 Task: Add Organic Mushroom Nutrition Morning Energy Blend to the cart.
Action: Mouse pressed left at (23, 102)
Screenshot: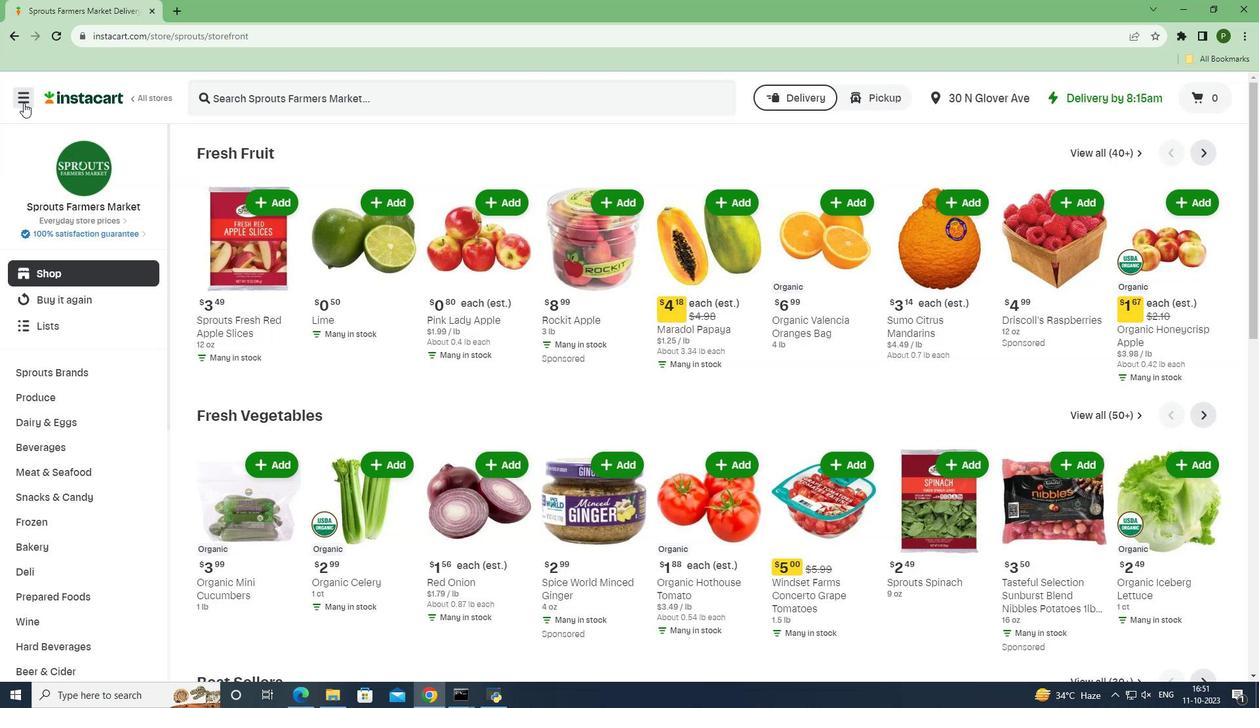 
Action: Mouse moved to (51, 349)
Screenshot: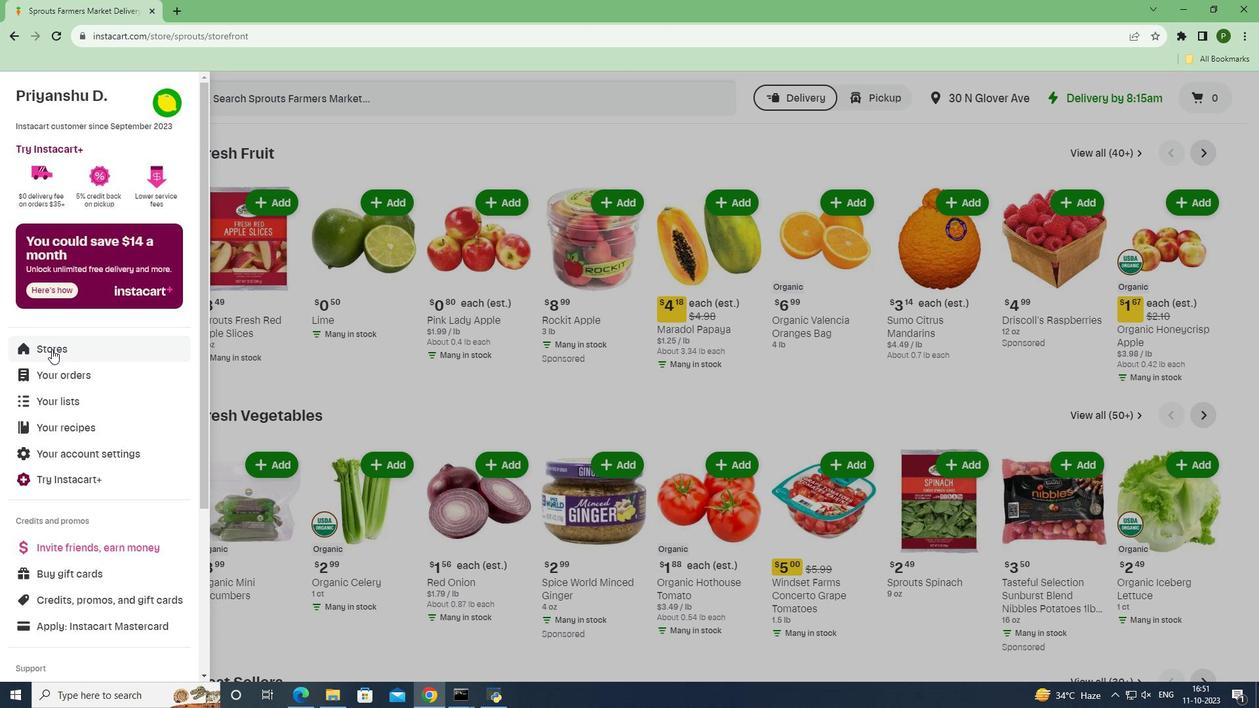 
Action: Mouse pressed left at (51, 349)
Screenshot: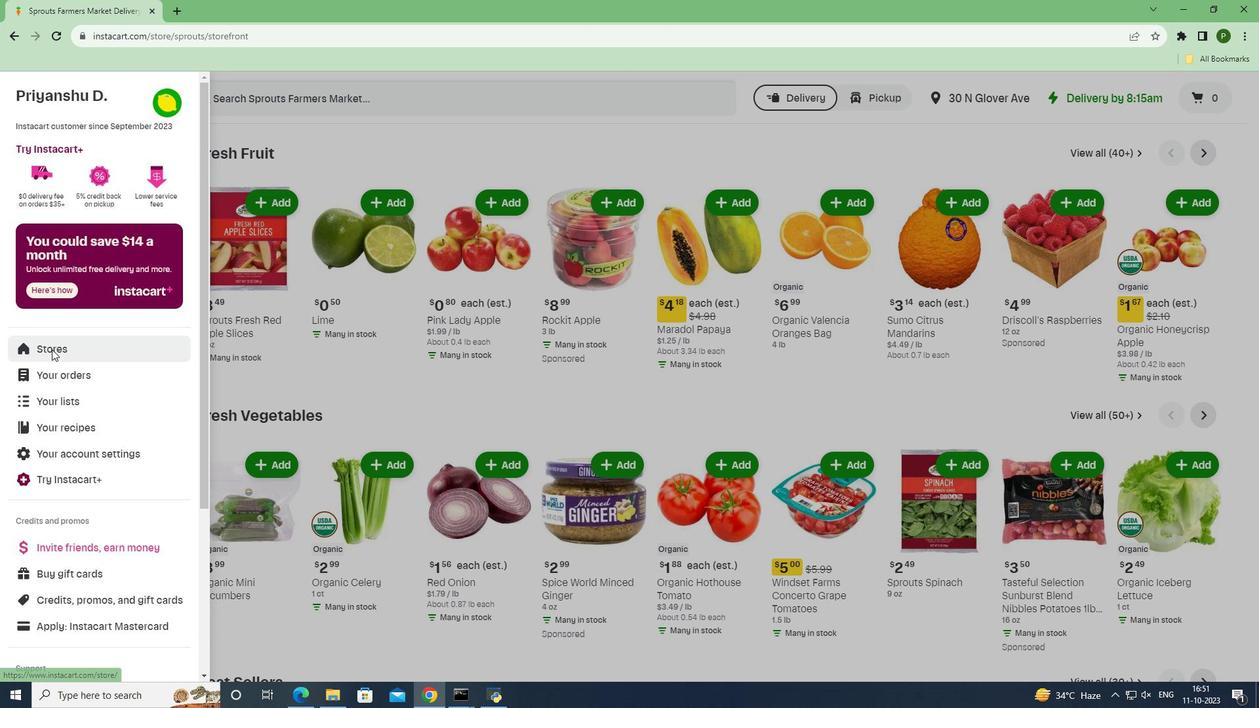 
Action: Mouse moved to (304, 155)
Screenshot: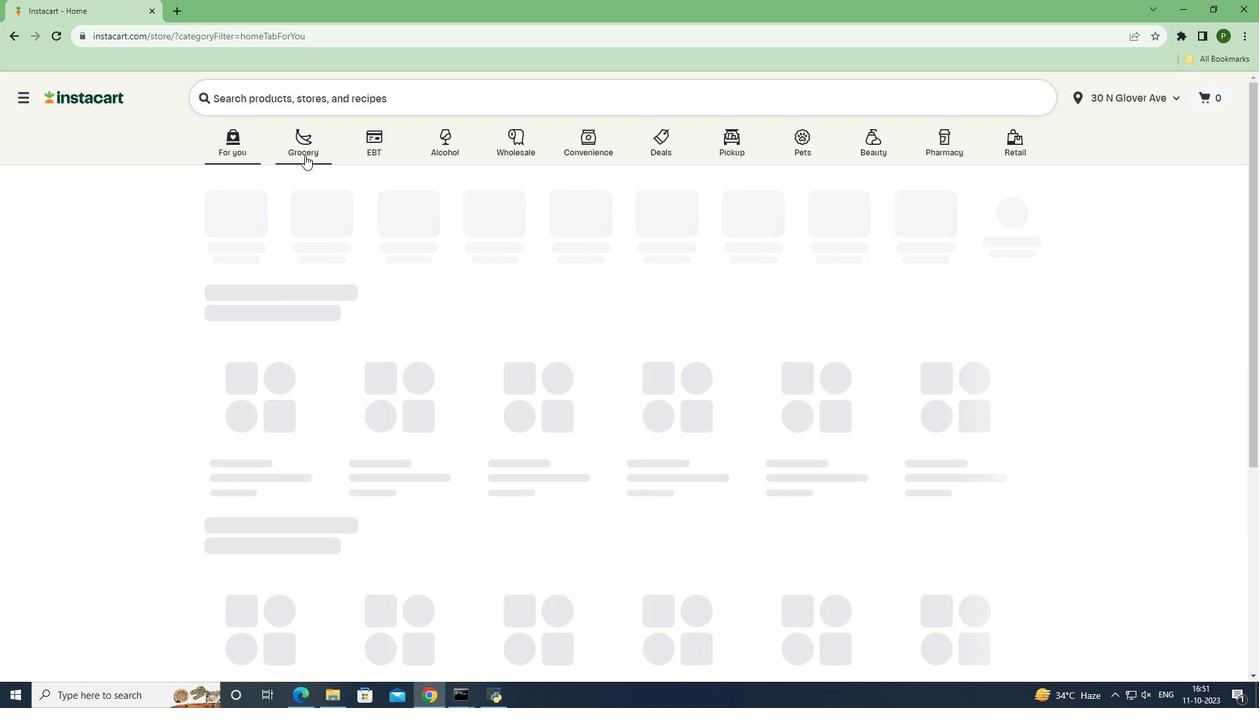
Action: Mouse pressed left at (304, 155)
Screenshot: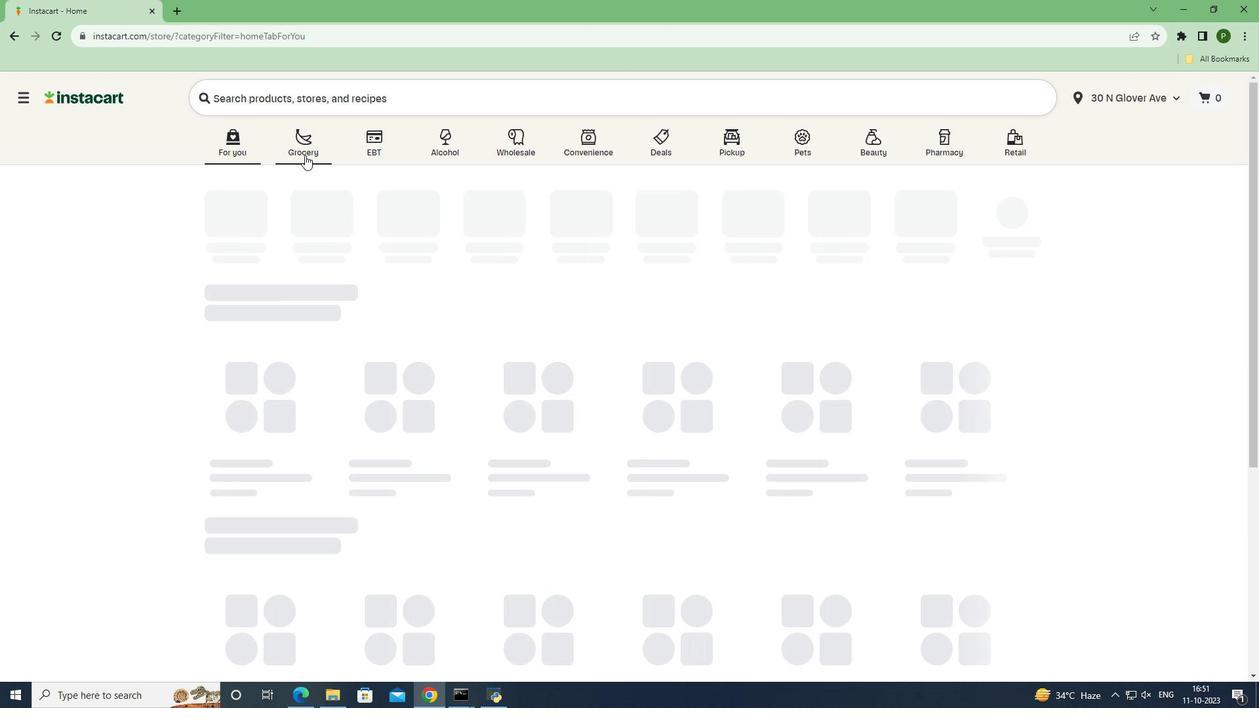 
Action: Mouse moved to (524, 300)
Screenshot: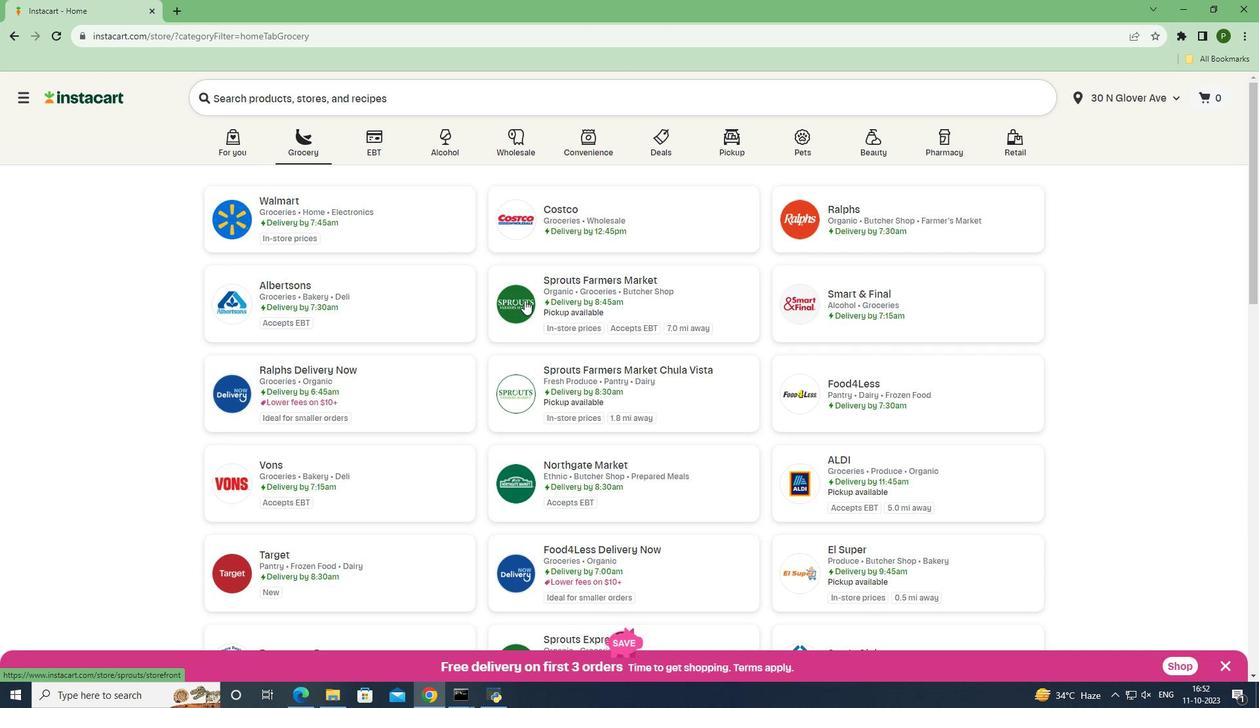 
Action: Mouse pressed left at (524, 300)
Screenshot: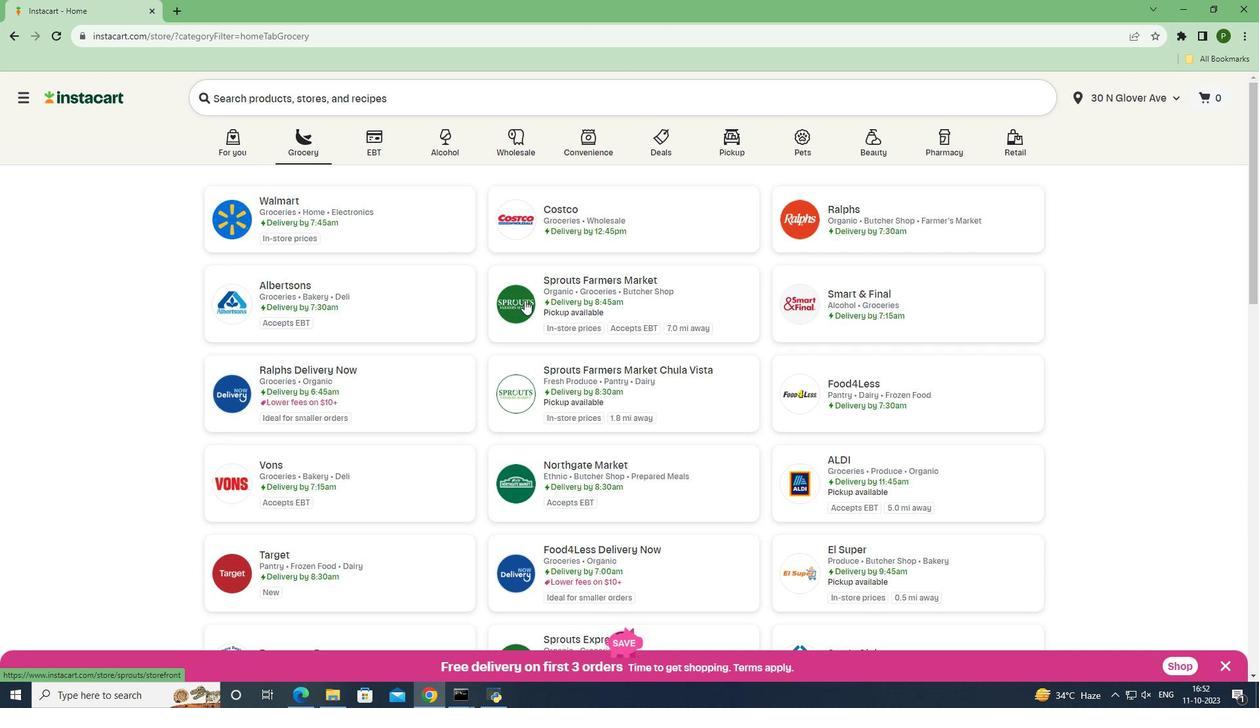 
Action: Mouse moved to (62, 447)
Screenshot: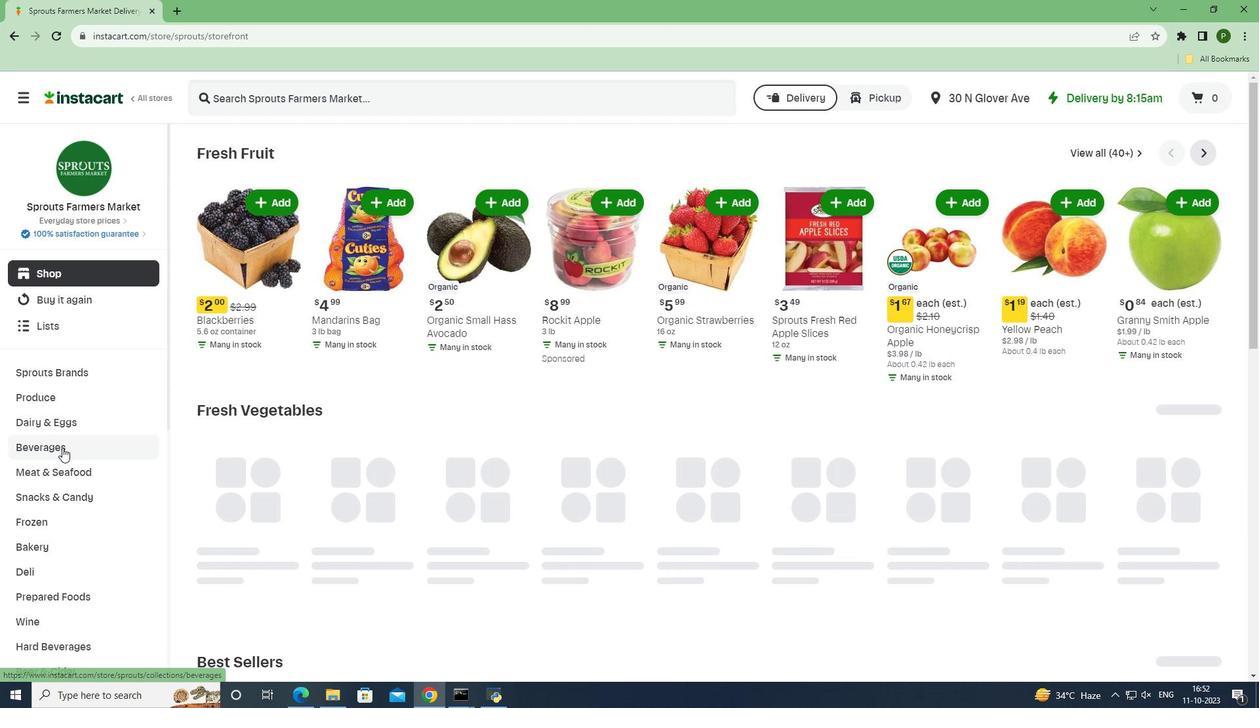 
Action: Mouse pressed left at (62, 447)
Screenshot: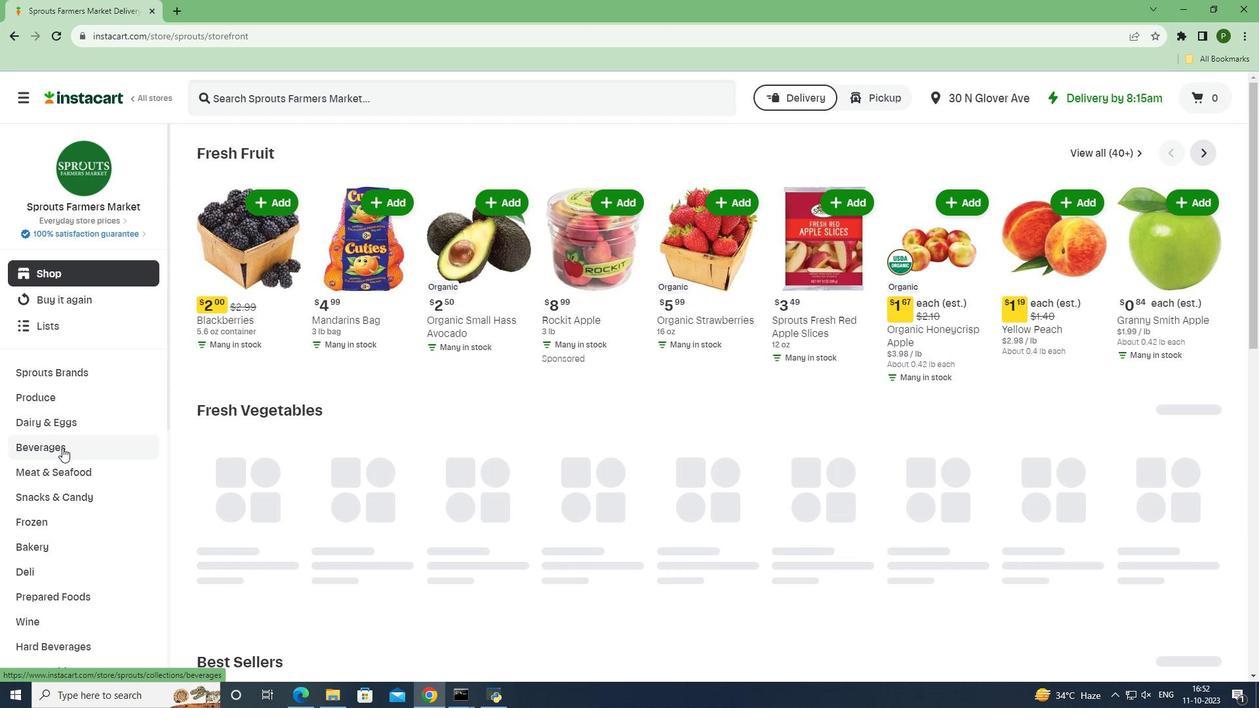 
Action: Mouse pressed left at (62, 447)
Screenshot: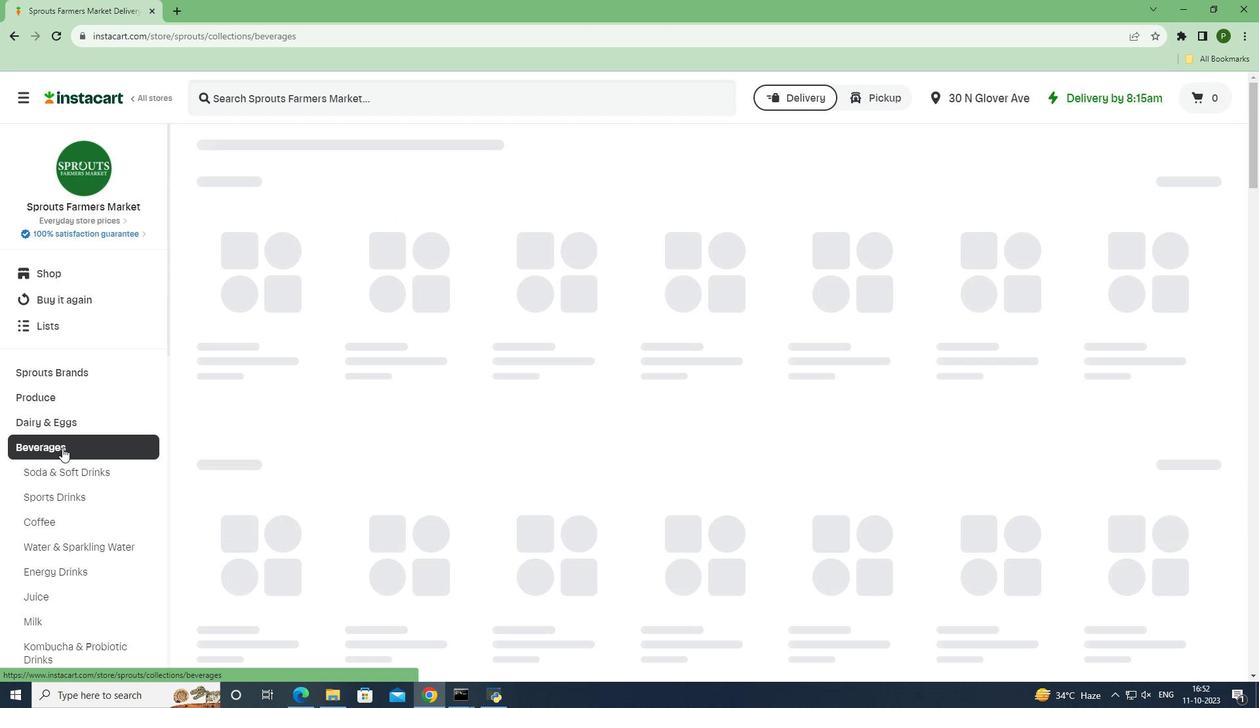 
Action: Mouse moved to (57, 523)
Screenshot: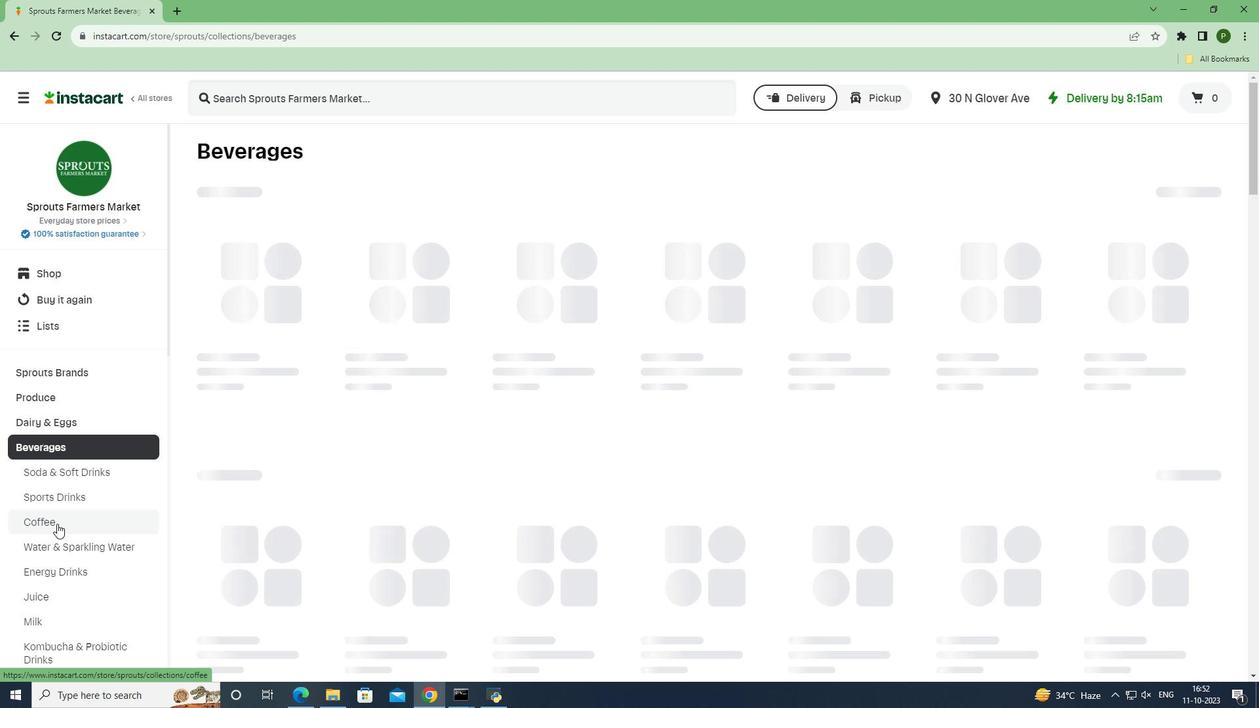 
Action: Mouse pressed left at (57, 523)
Screenshot: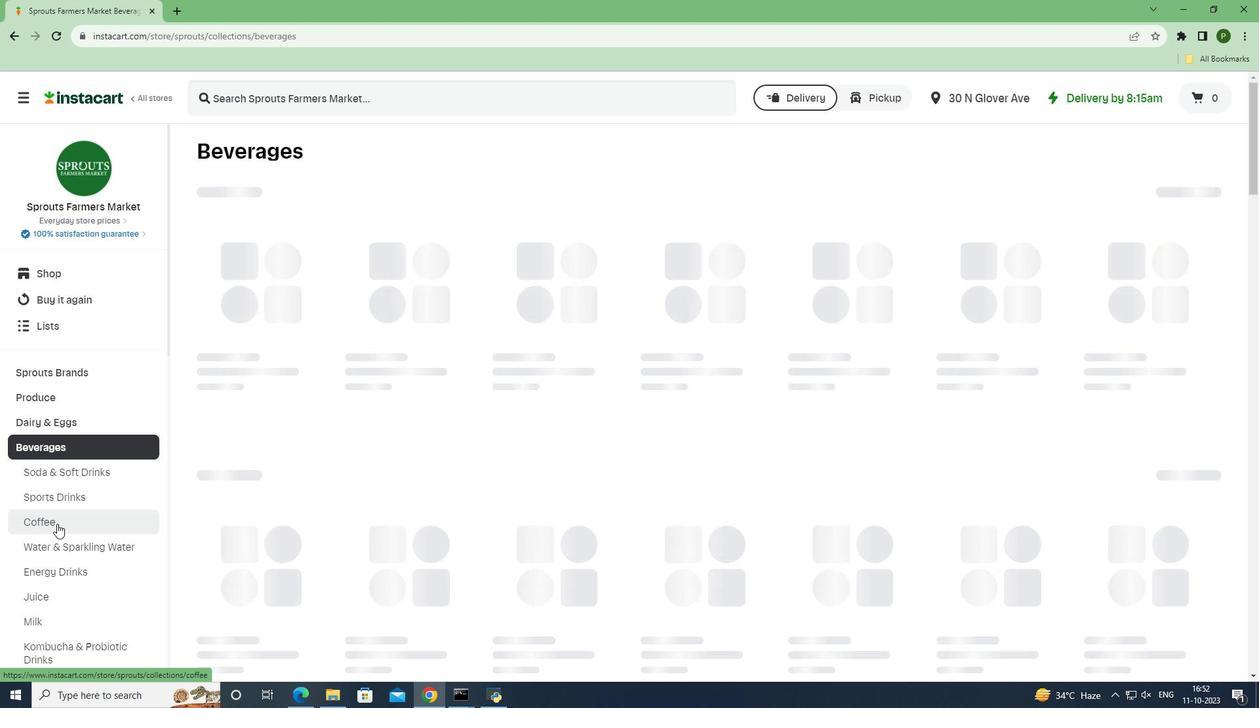 
Action: Mouse moved to (281, 93)
Screenshot: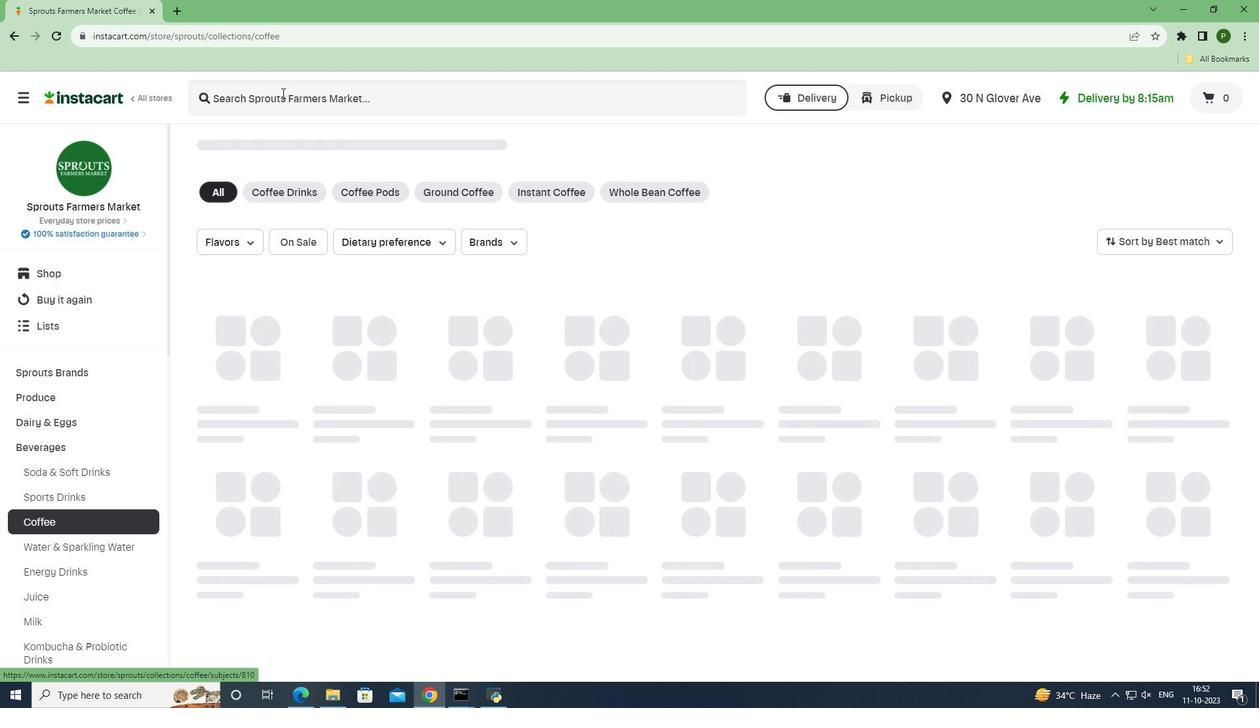 
Action: Mouse pressed left at (281, 93)
Screenshot: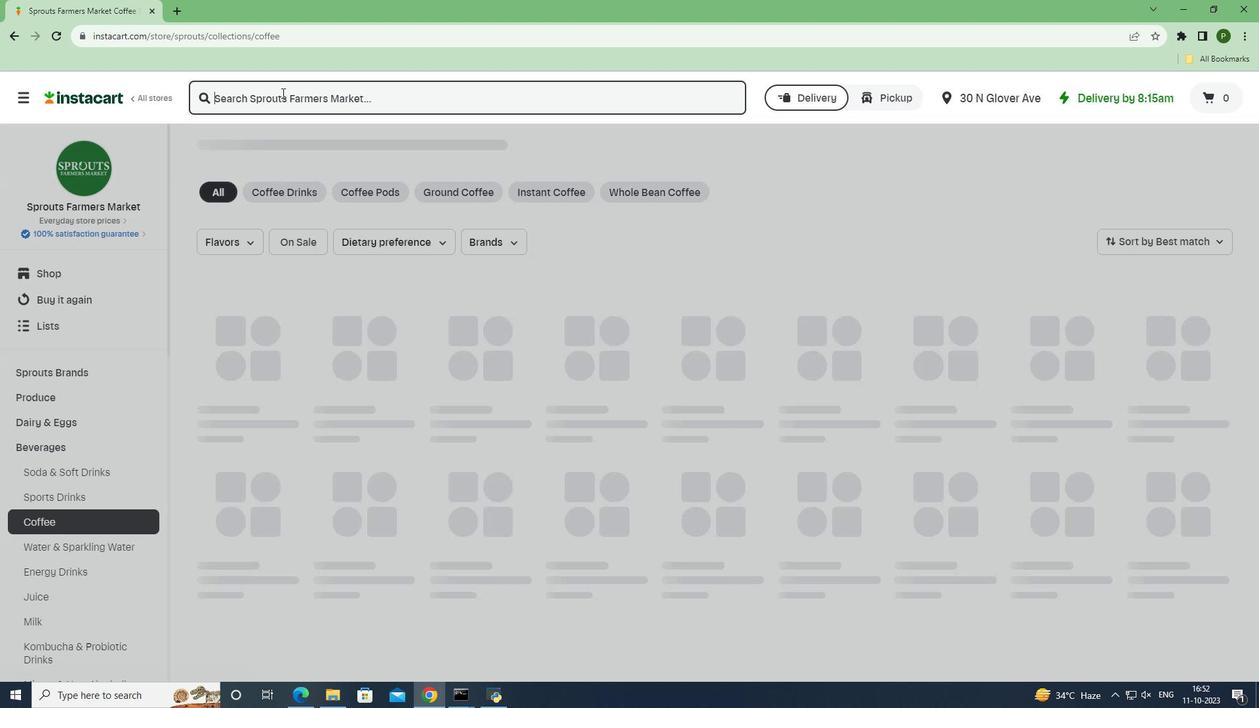 
Action: Key pressed <Key.caps_lock>O<Key.caps_lock>rganic<Key.space><Key.caps_lock>M<Key.caps_lock>ushroom<Key.space><Key.caps_lock>N<Key.caps_lock>utrition<Key.space><Key.caps_lock>M<Key.caps_lock>orning<Key.space><Key.caps_lock>E<Key.caps_lock>nergy<Key.space><Key.caps_lock>B<Key.caps_lock>lend<Key.space><Key.enter>
Screenshot: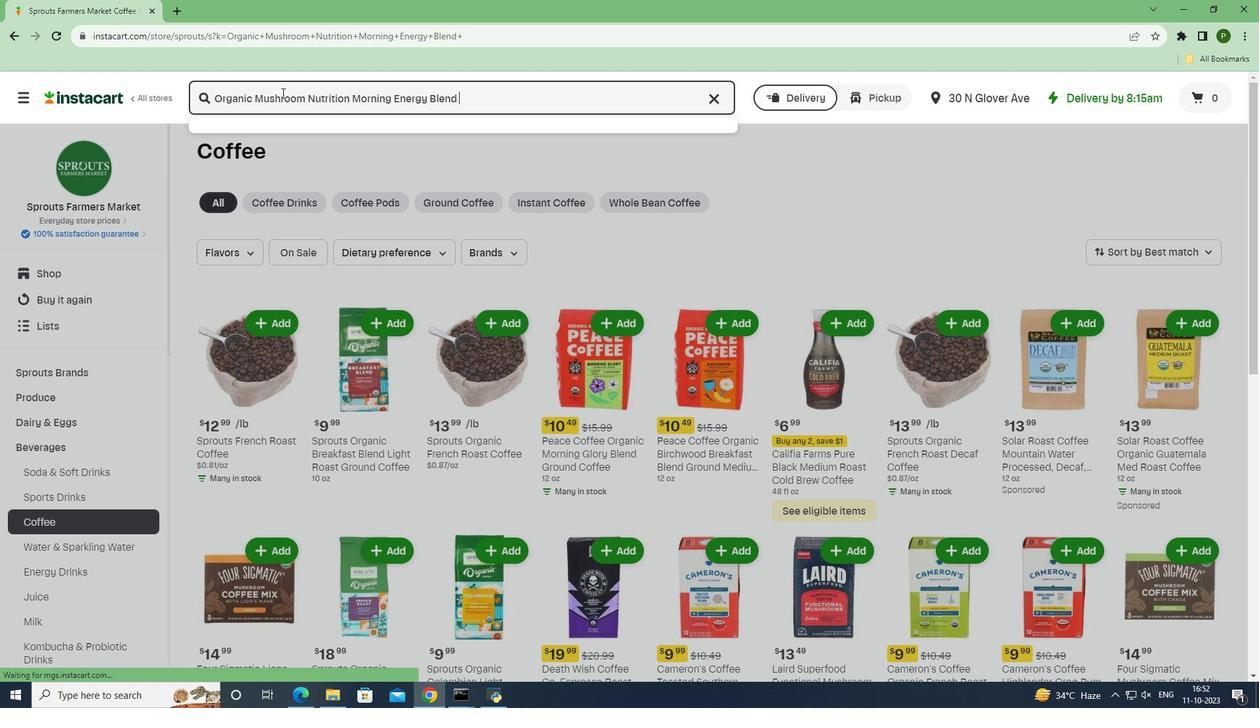 
Action: Mouse moved to (442, 344)
Screenshot: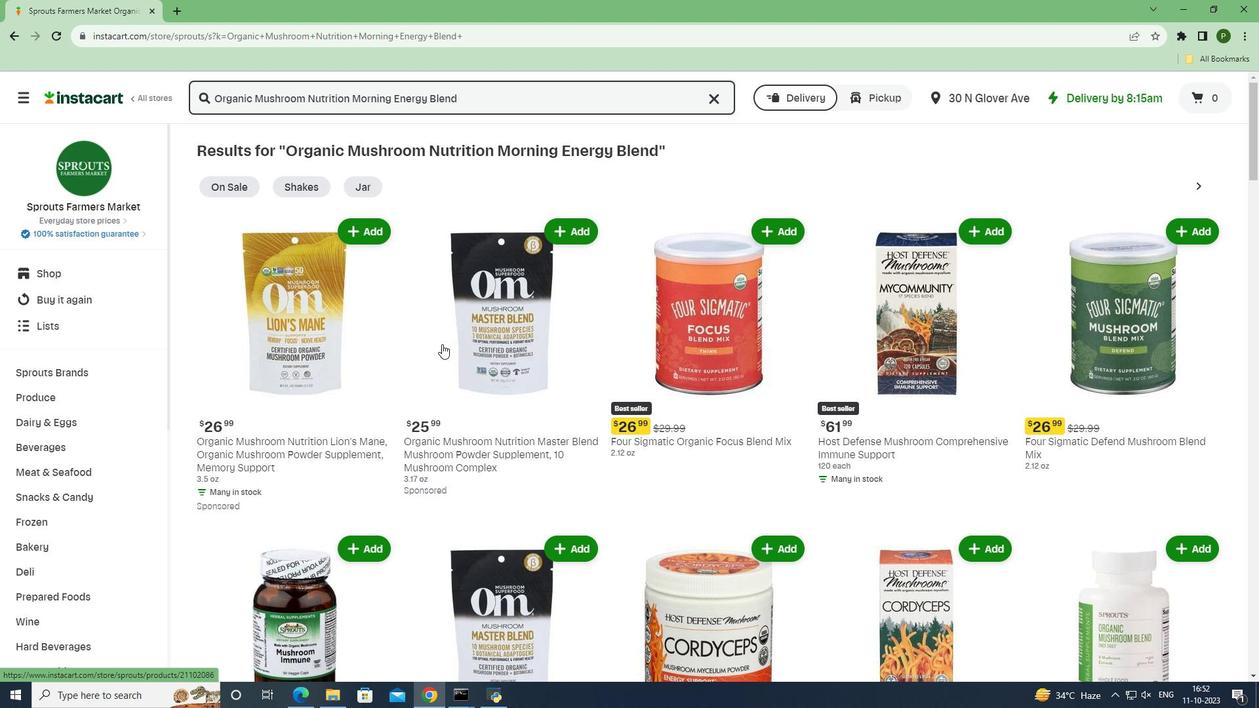 
Action: Mouse scrolled (442, 343) with delta (0, 0)
Screenshot: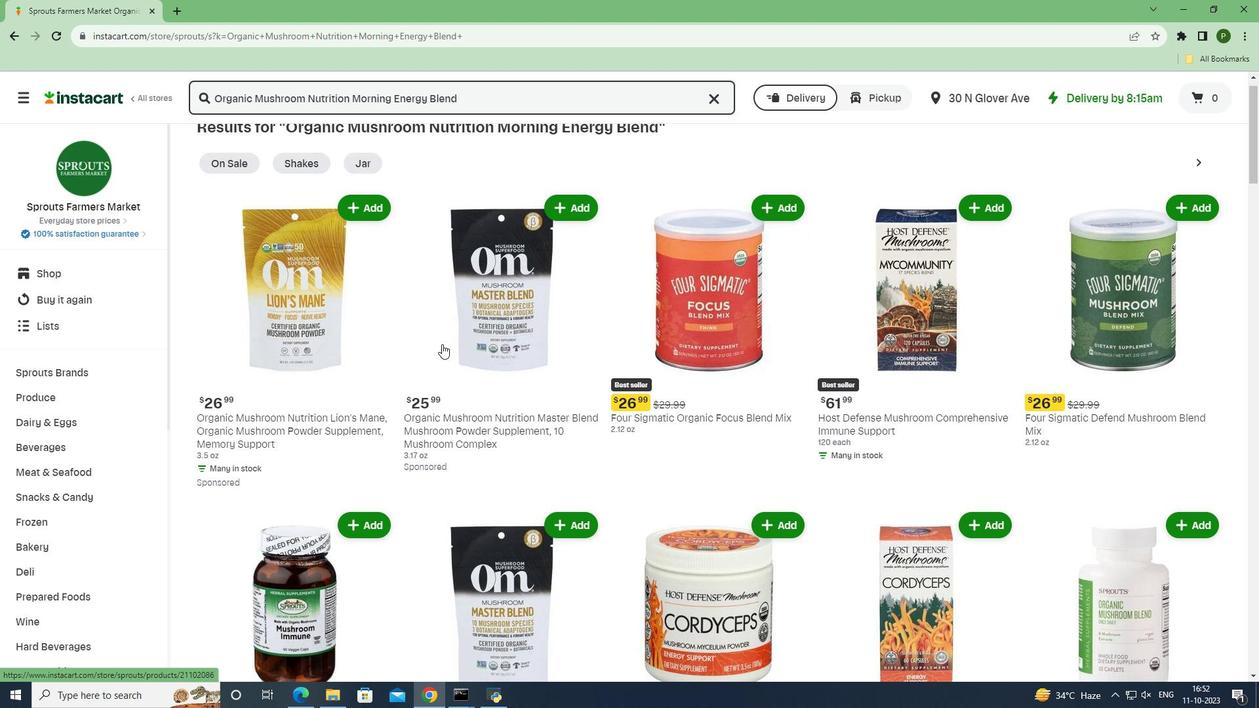 
Action: Mouse scrolled (442, 343) with delta (0, 0)
Screenshot: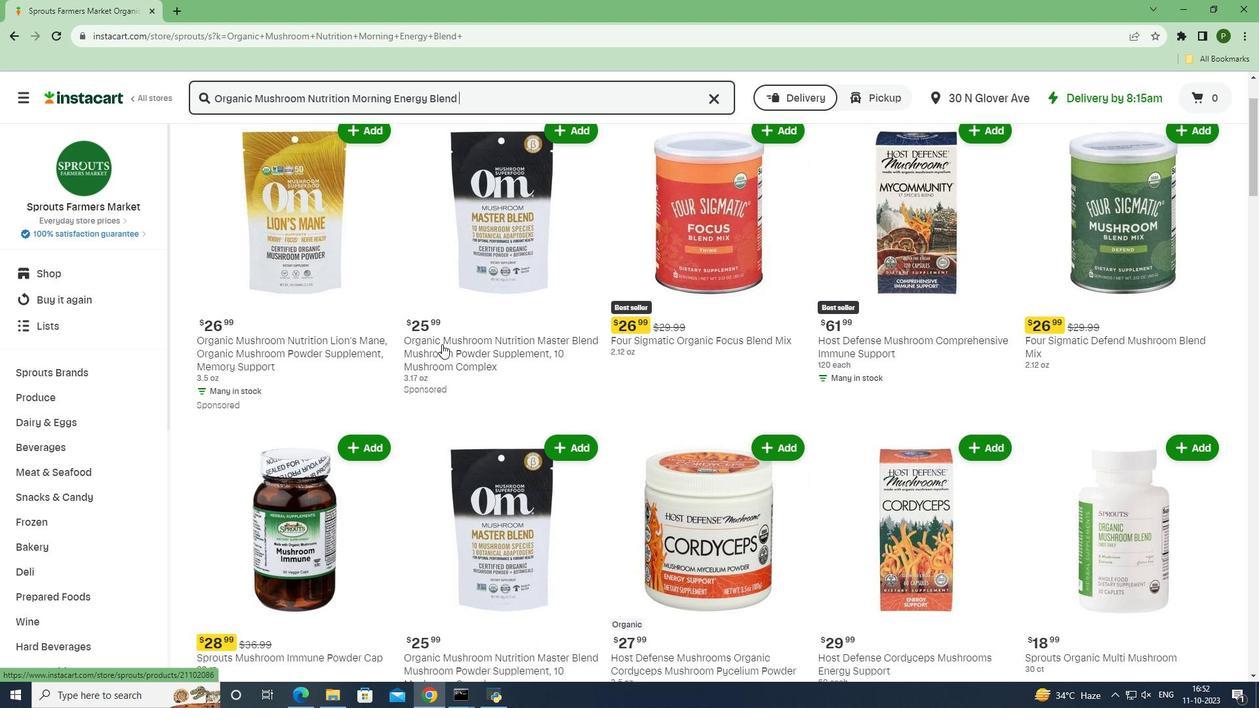 
Action: Mouse scrolled (442, 343) with delta (0, 0)
Screenshot: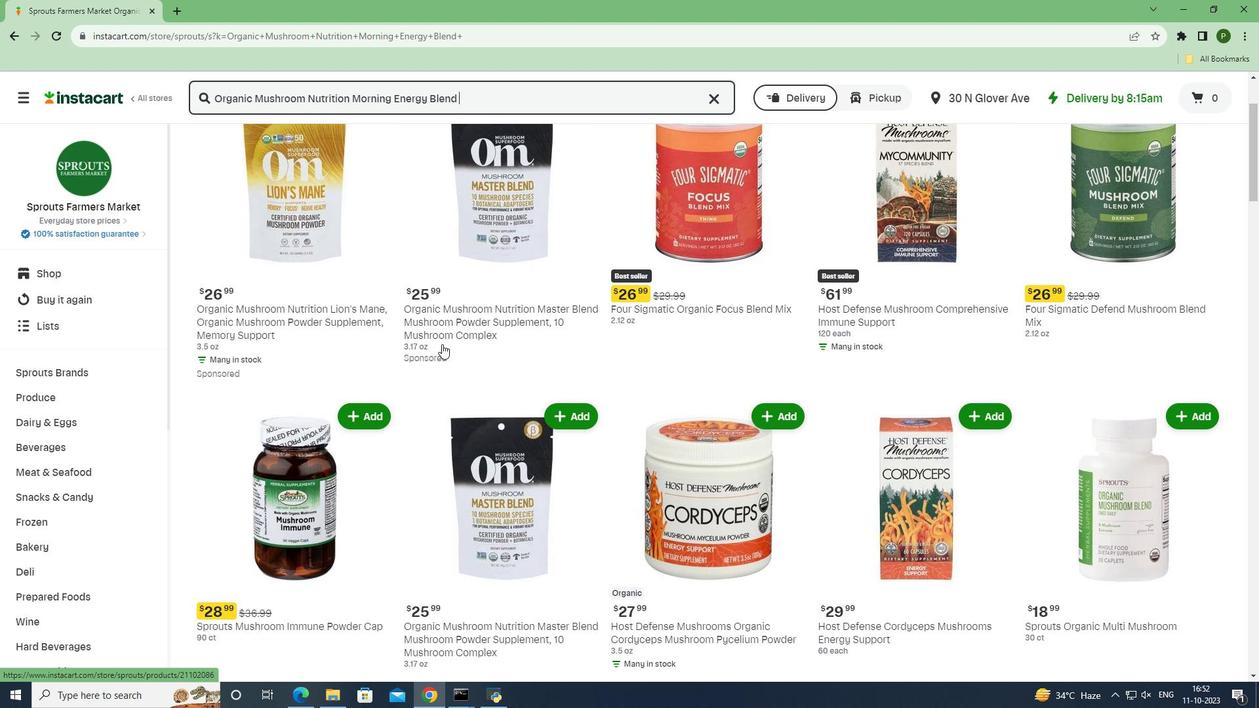 
Action: Mouse scrolled (442, 343) with delta (0, 0)
Screenshot: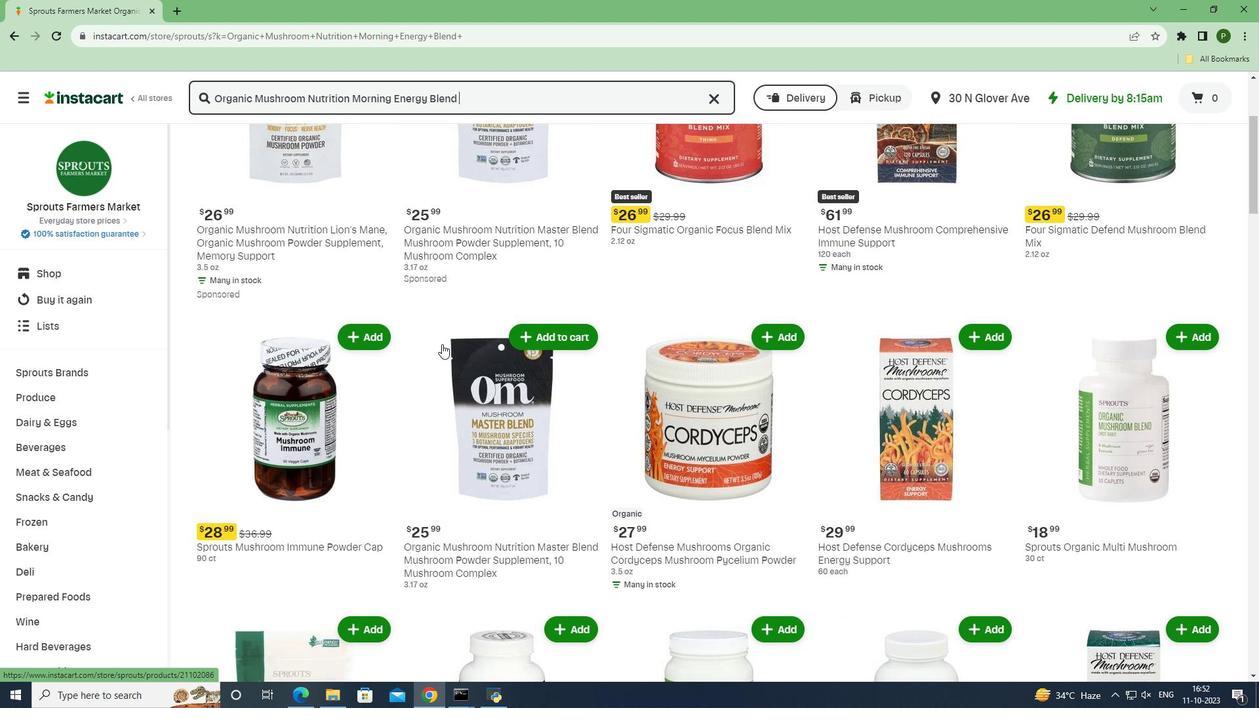 
Action: Mouse scrolled (442, 343) with delta (0, 0)
Screenshot: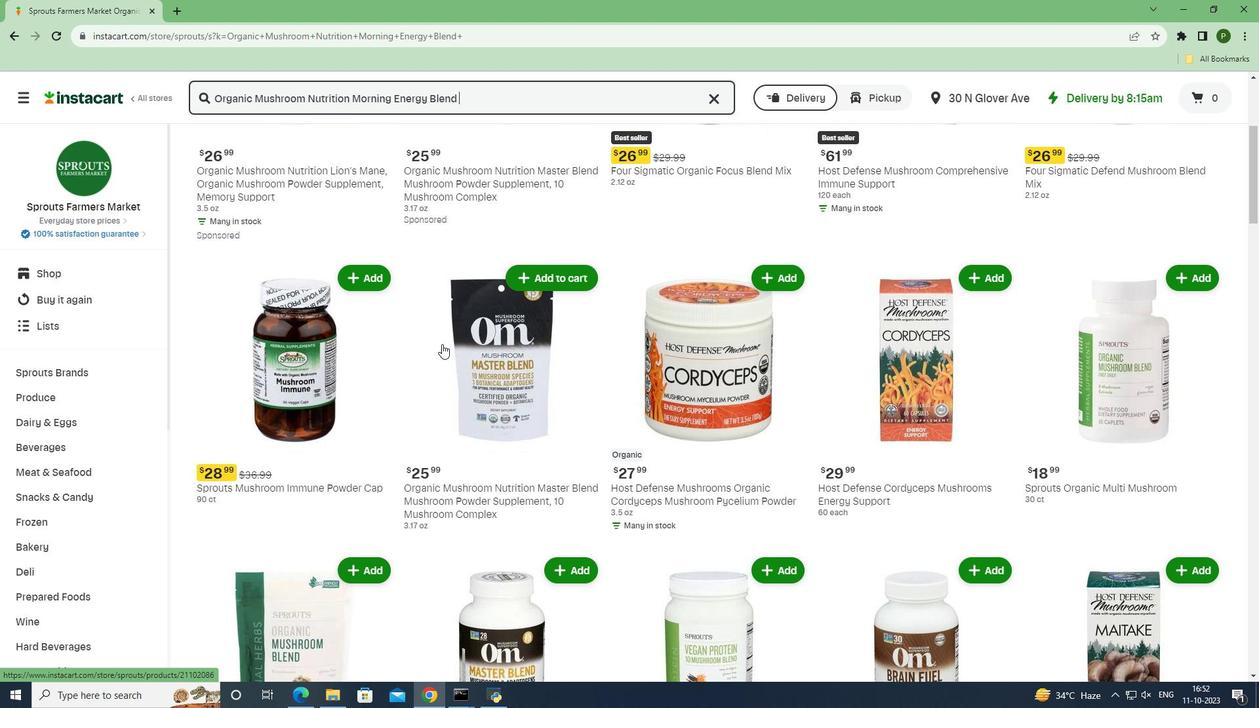 
Action: Mouse scrolled (442, 343) with delta (0, 0)
Screenshot: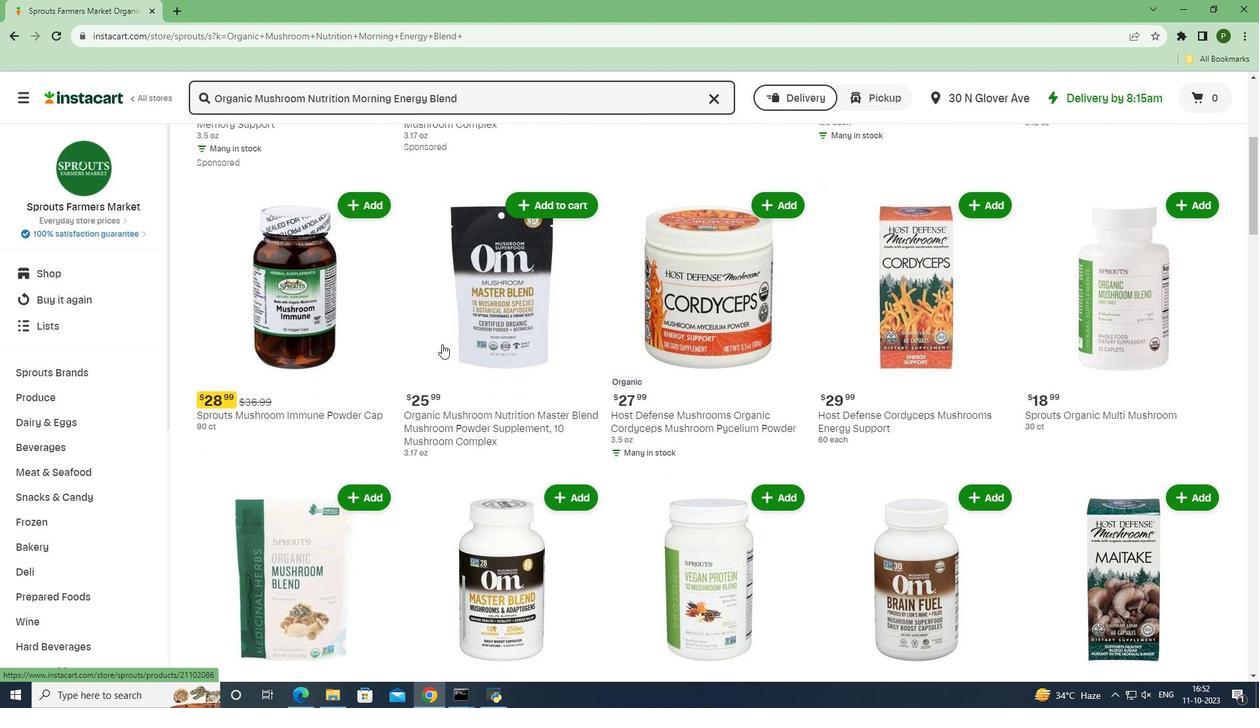 
Action: Mouse scrolled (442, 343) with delta (0, 0)
Screenshot: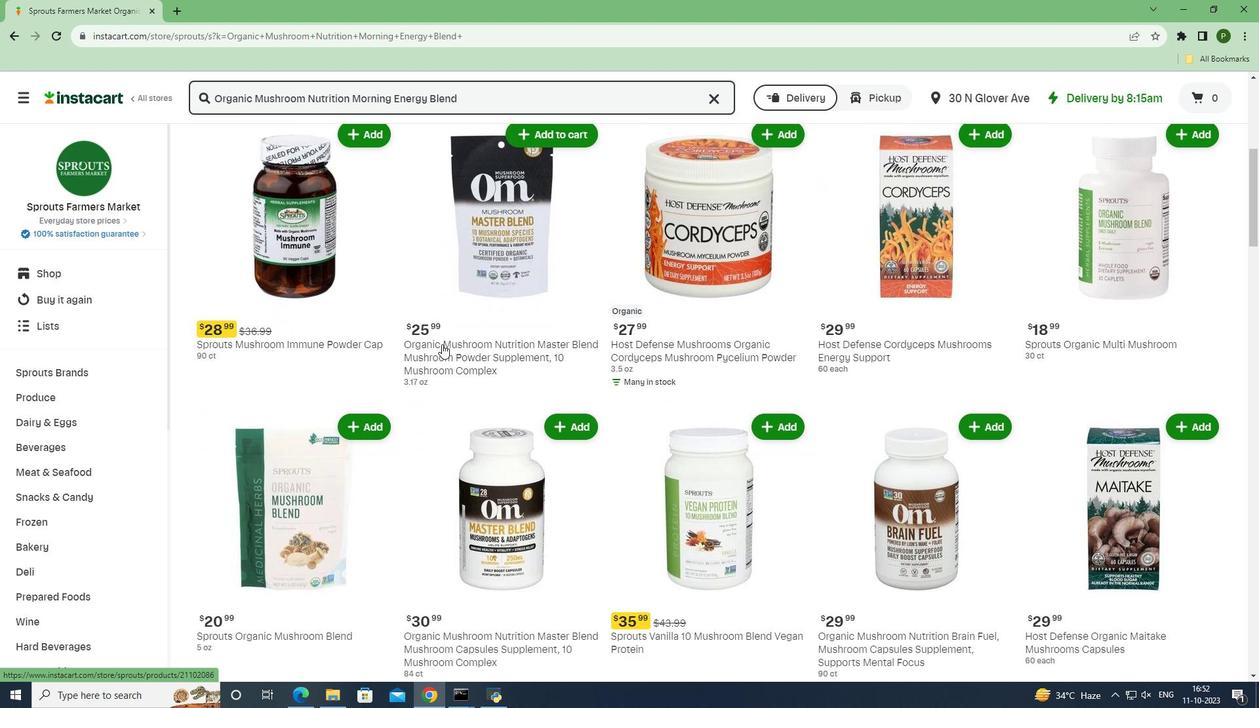 
Action: Mouse scrolled (442, 343) with delta (0, 0)
Screenshot: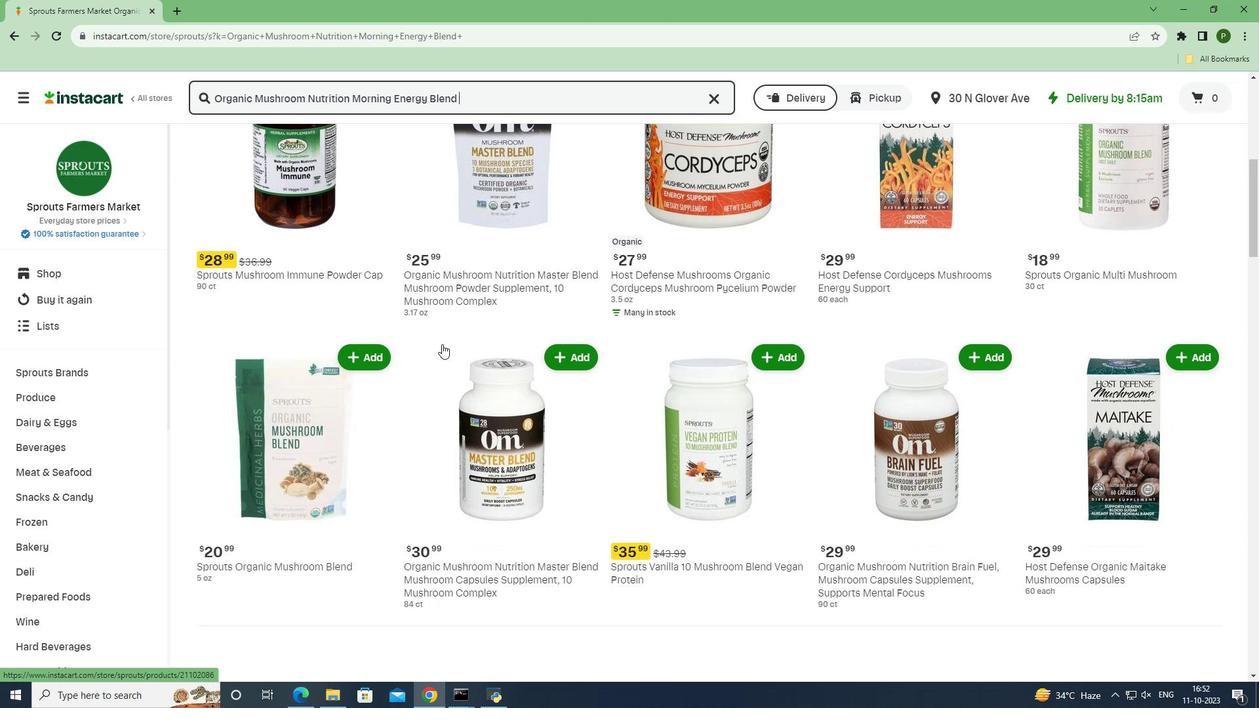 
Action: Mouse scrolled (442, 343) with delta (0, 0)
Screenshot: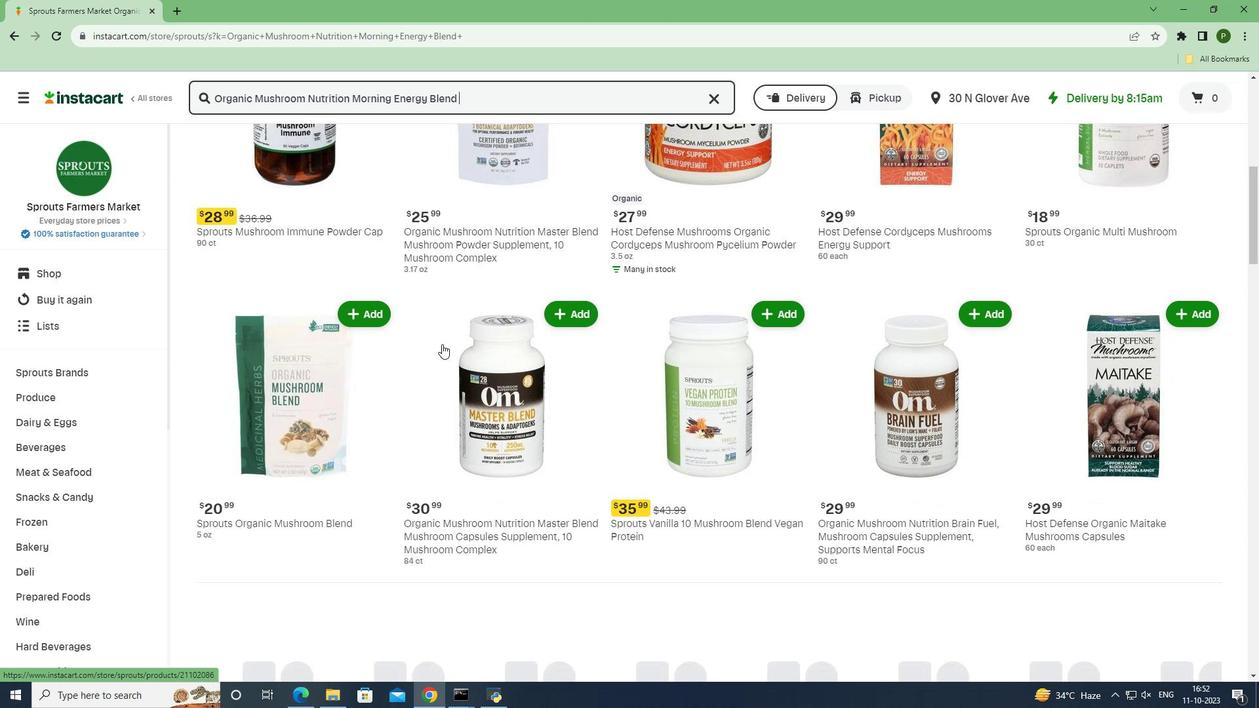 
Action: Mouse scrolled (442, 343) with delta (0, 0)
Screenshot: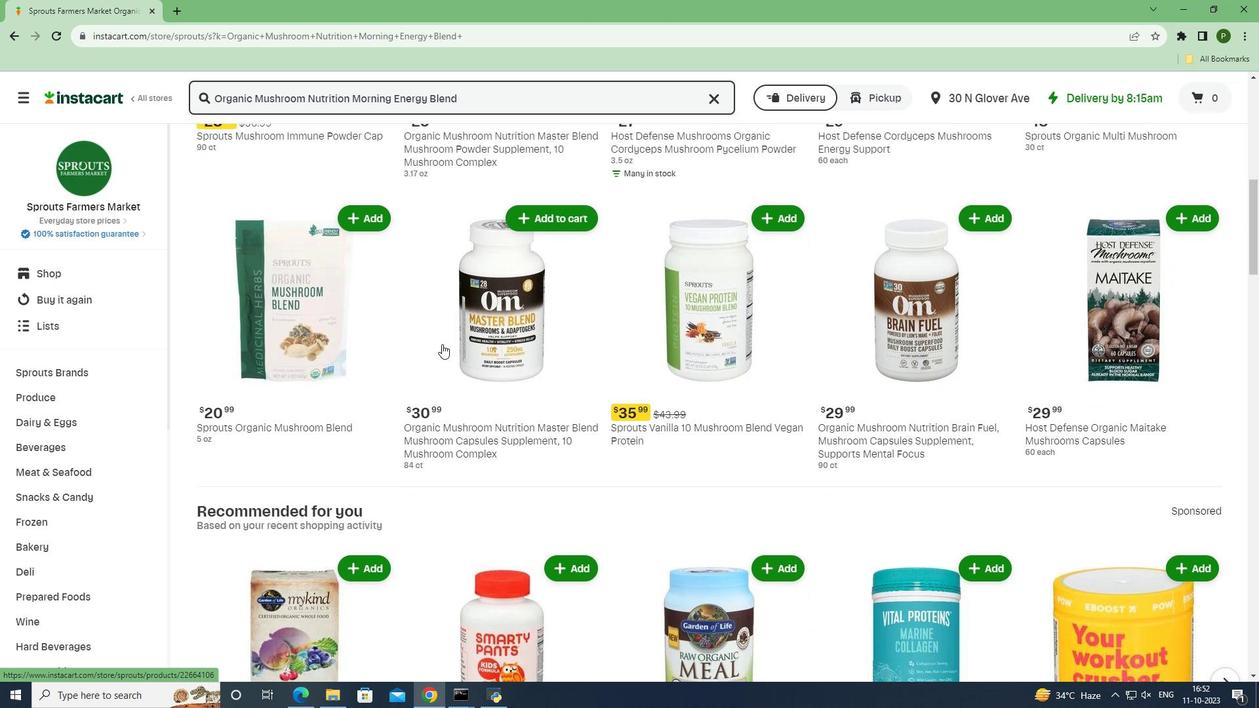 
Action: Mouse scrolled (442, 343) with delta (0, 0)
Screenshot: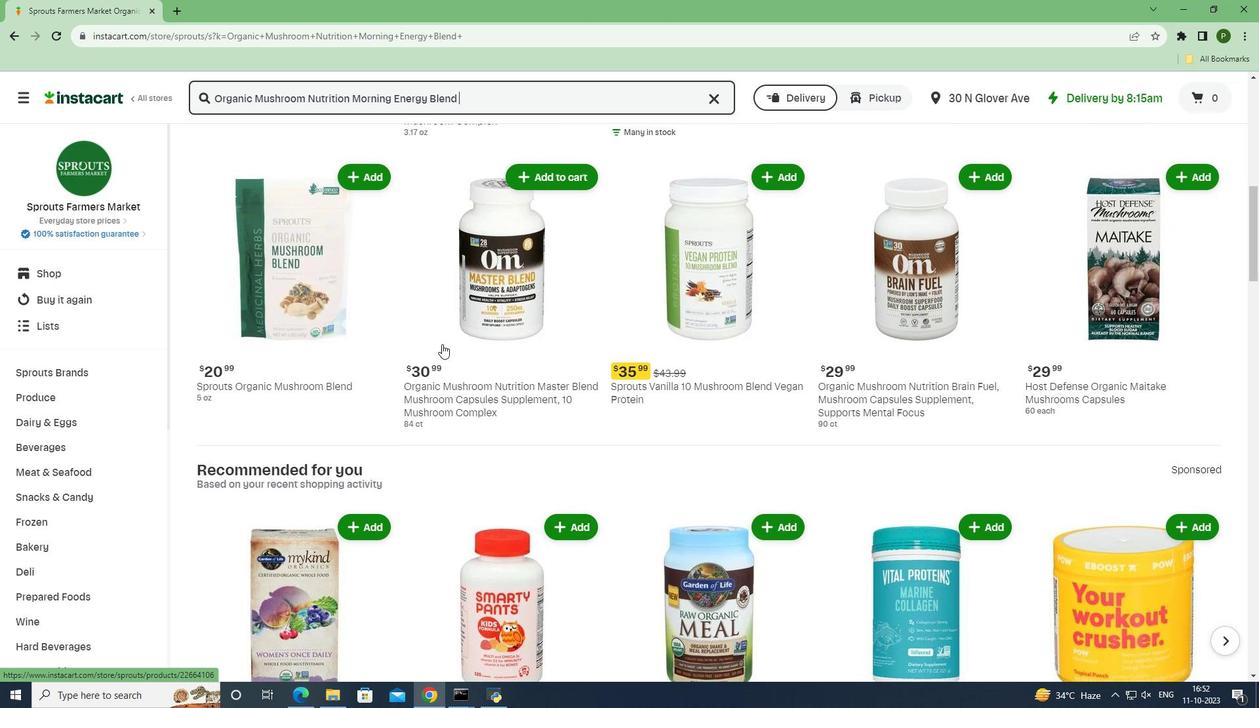 
Action: Mouse scrolled (442, 343) with delta (0, 0)
Screenshot: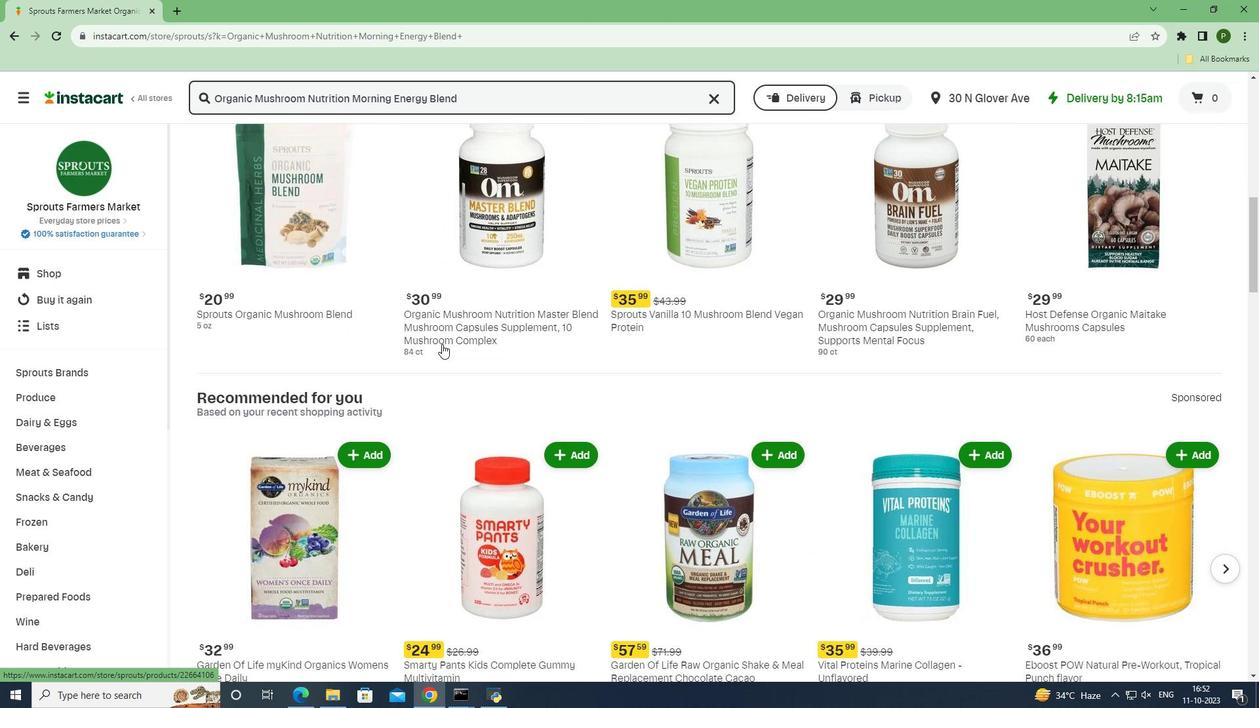 
Action: Mouse scrolled (442, 343) with delta (0, 0)
Screenshot: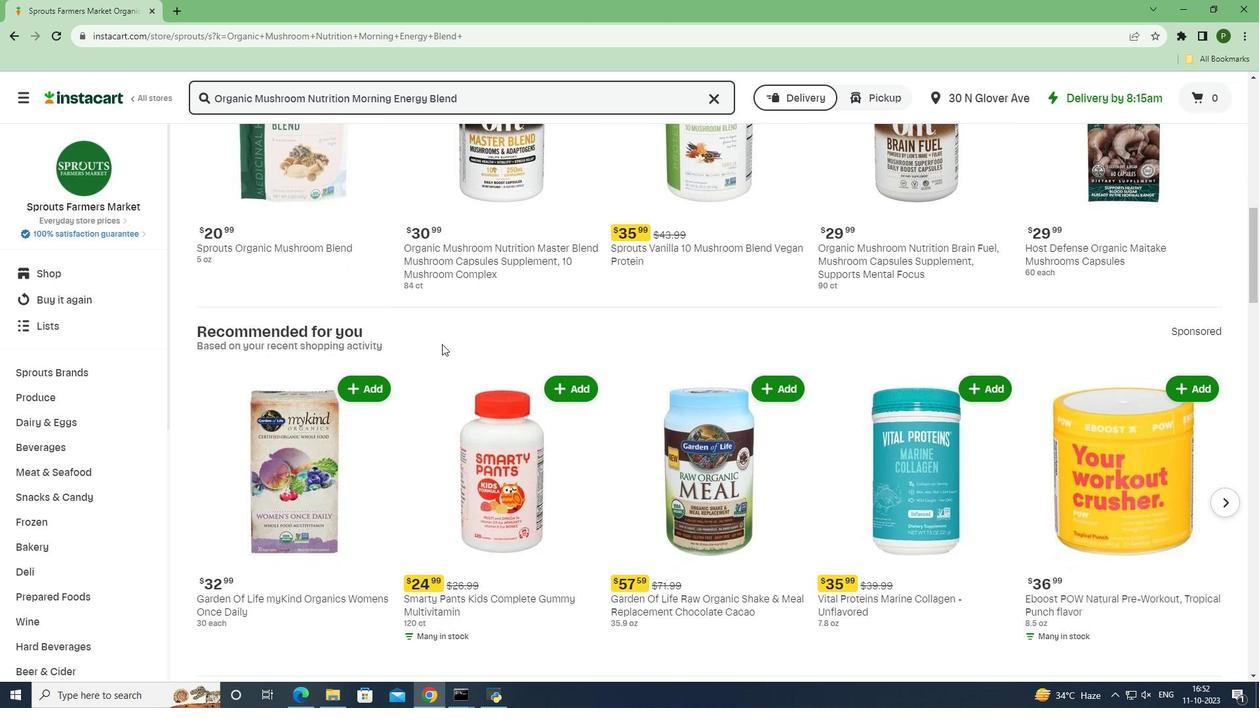 
Action: Mouse scrolled (442, 343) with delta (0, 0)
Screenshot: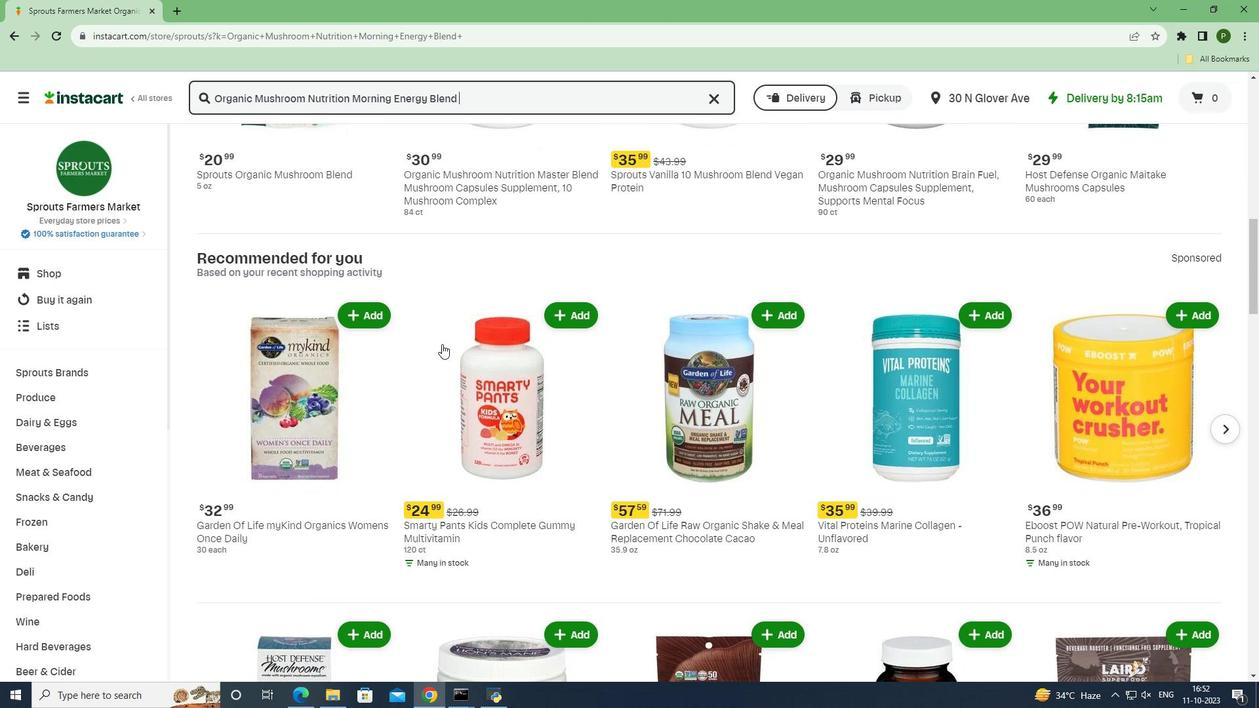 
Action: Mouse scrolled (442, 343) with delta (0, 0)
Screenshot: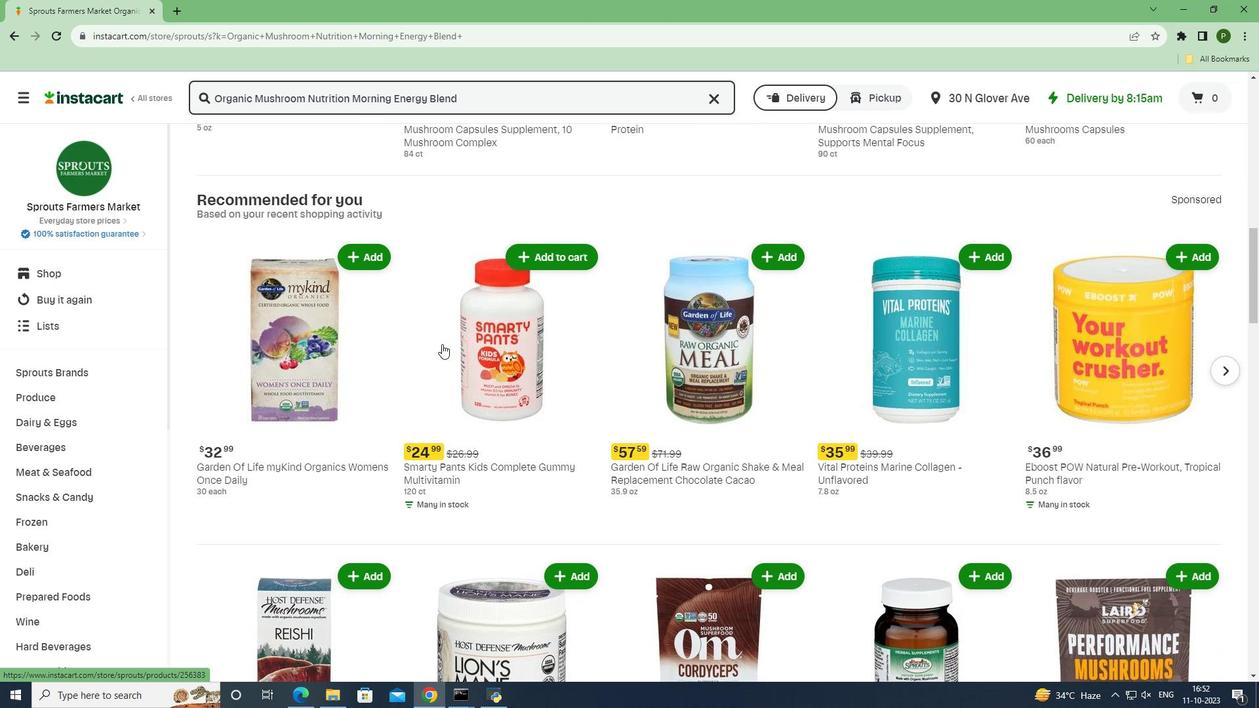 
Action: Mouse scrolled (442, 343) with delta (0, 0)
Screenshot: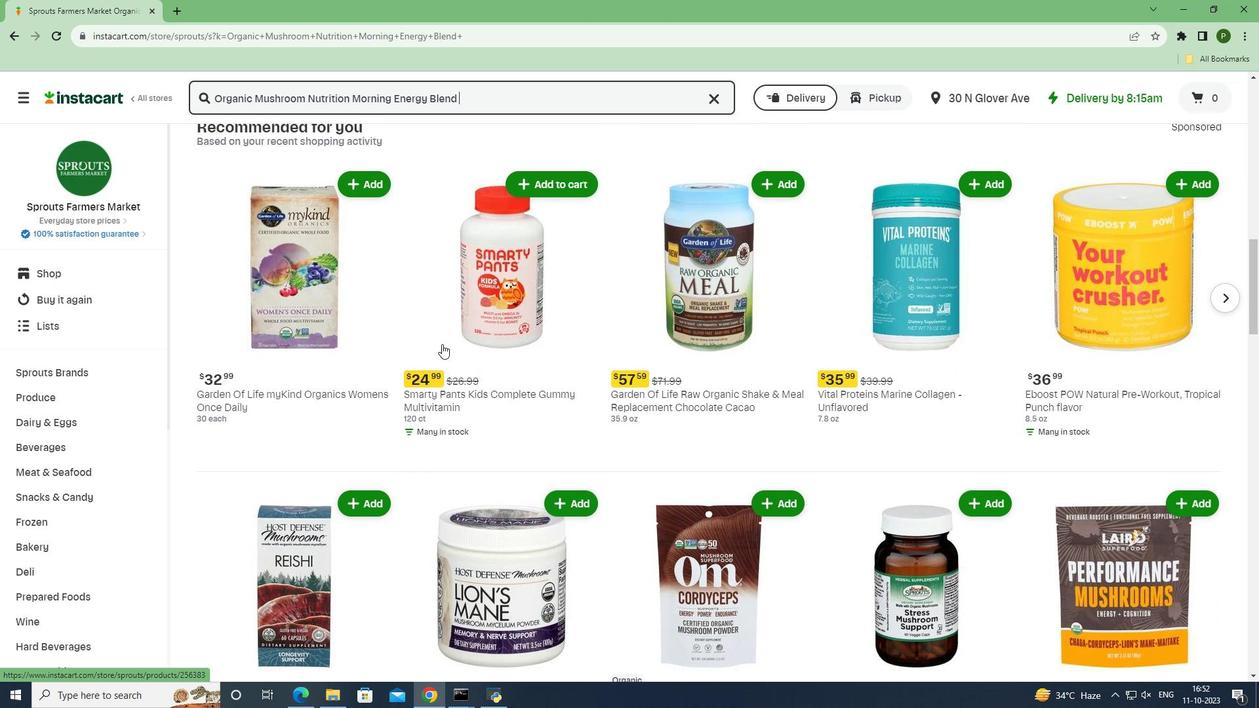 
Action: Mouse scrolled (442, 343) with delta (0, 0)
Screenshot: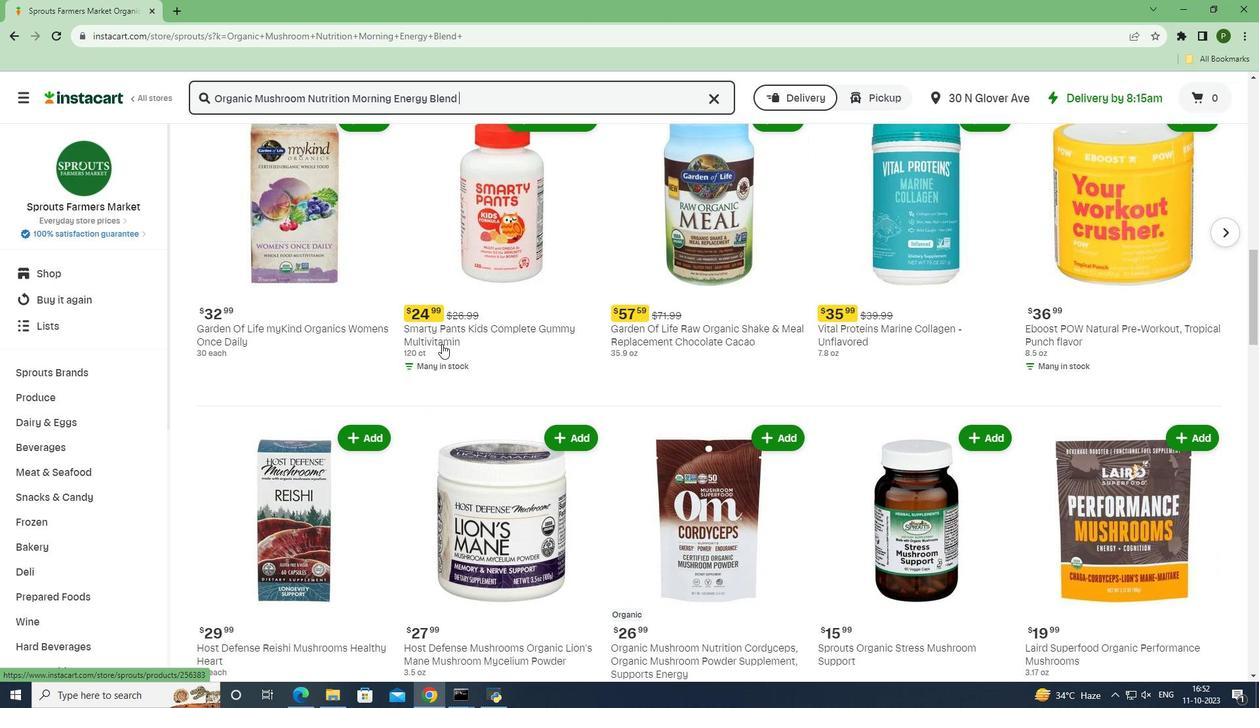 
Action: Mouse scrolled (442, 343) with delta (0, 0)
Screenshot: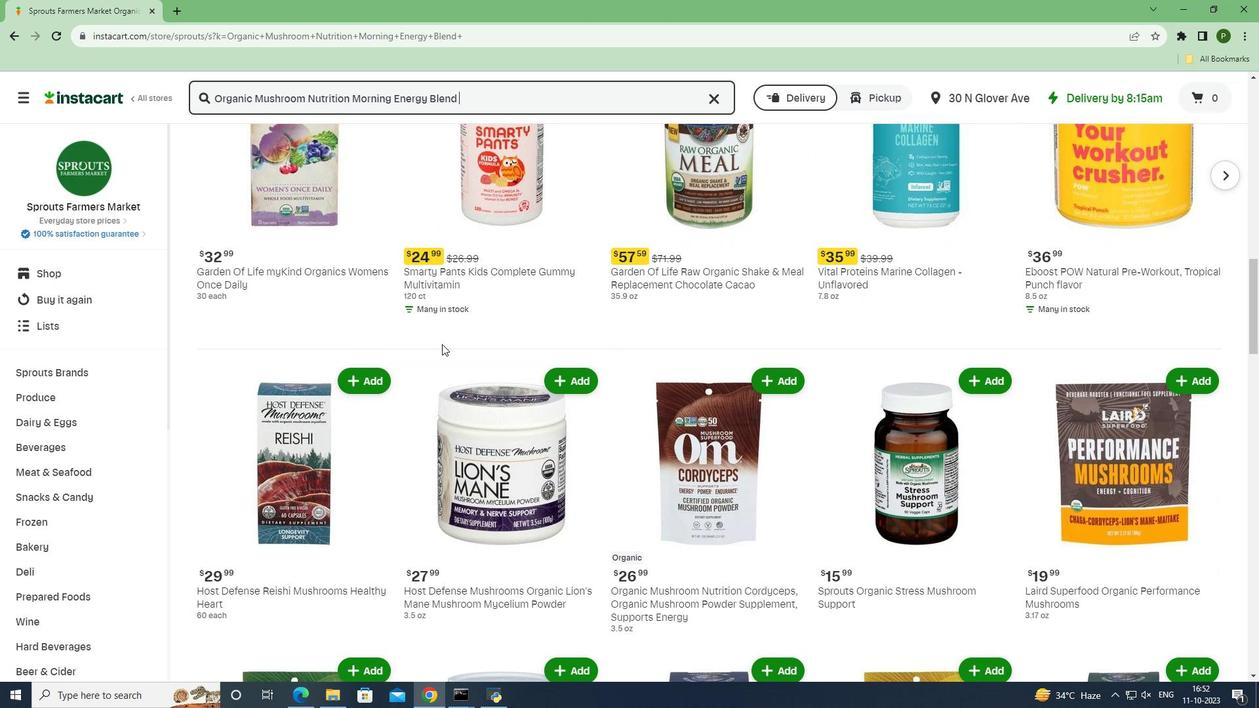 
Action: Mouse scrolled (442, 343) with delta (0, 0)
Screenshot: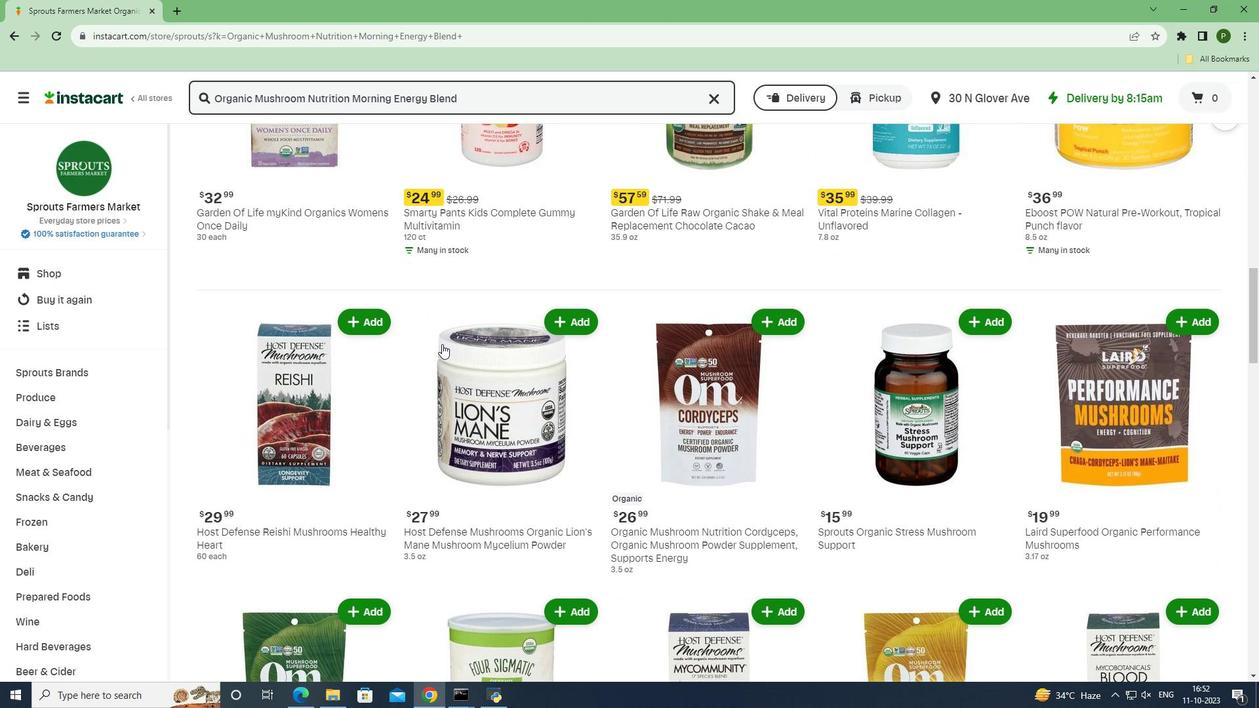 
Action: Mouse scrolled (442, 343) with delta (0, 0)
Screenshot: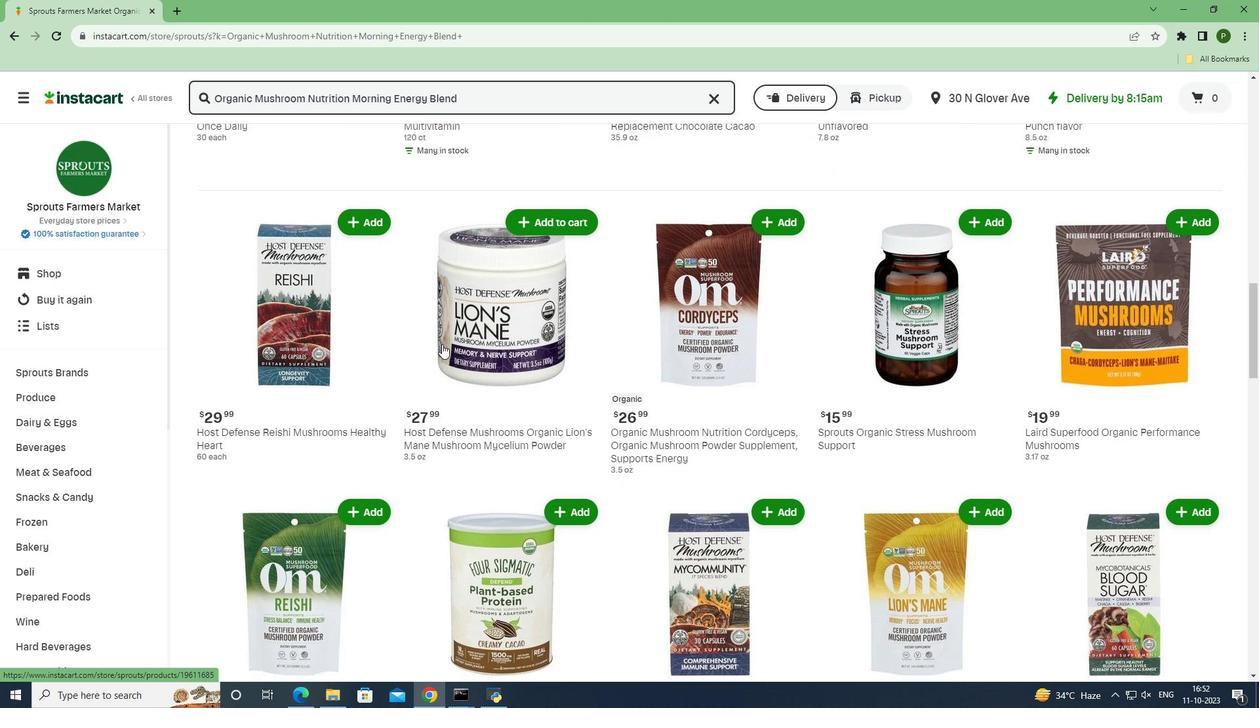 
Action: Mouse scrolled (442, 343) with delta (0, 0)
Screenshot: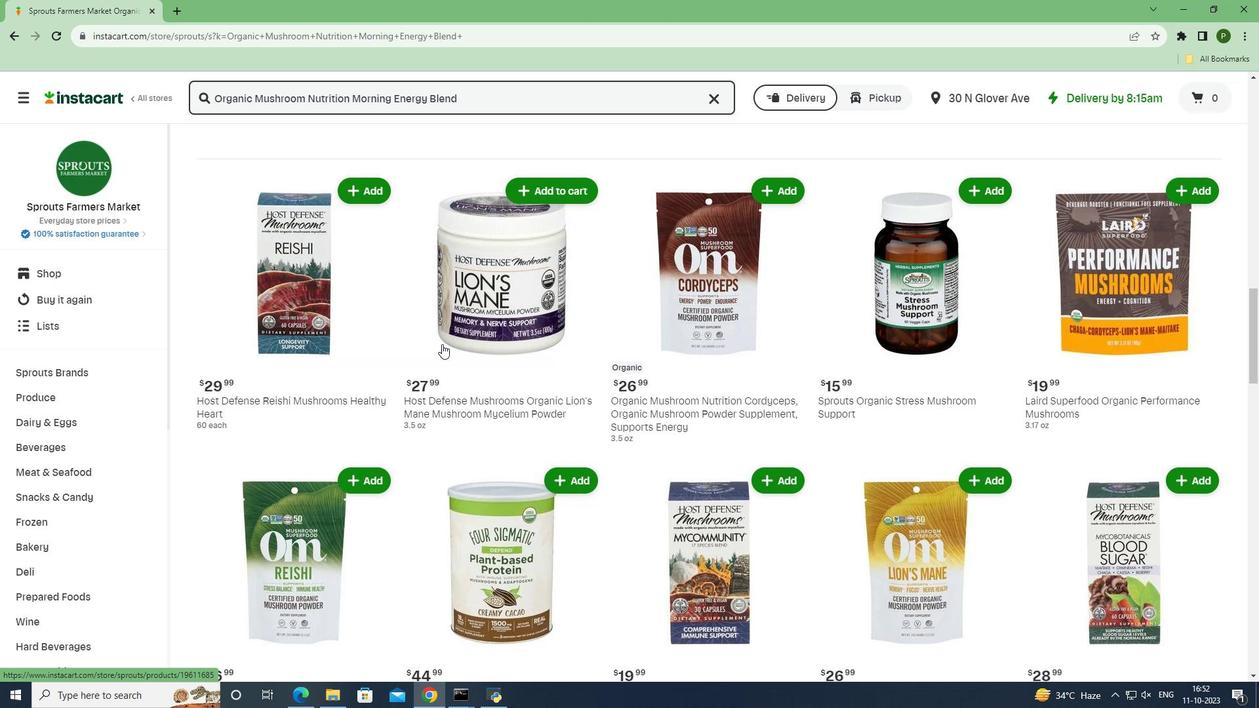 
Action: Mouse scrolled (442, 344) with delta (0, 0)
Screenshot: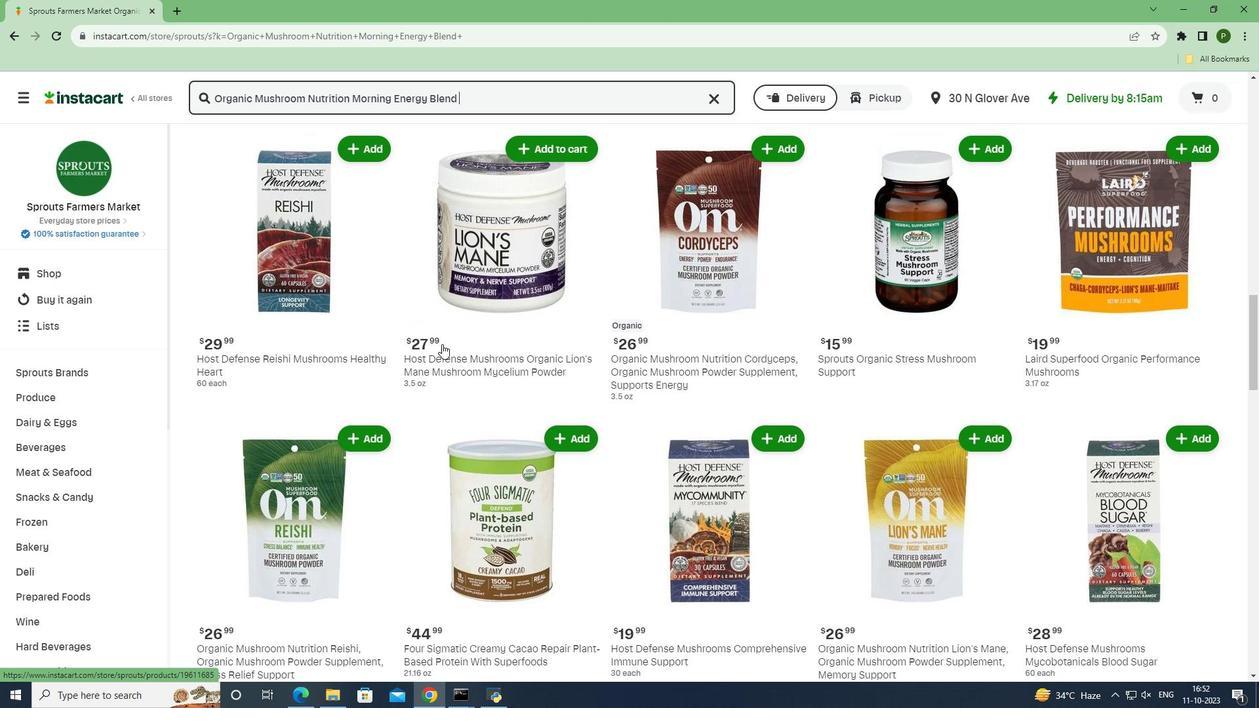 
Action: Mouse scrolled (442, 343) with delta (0, 0)
Screenshot: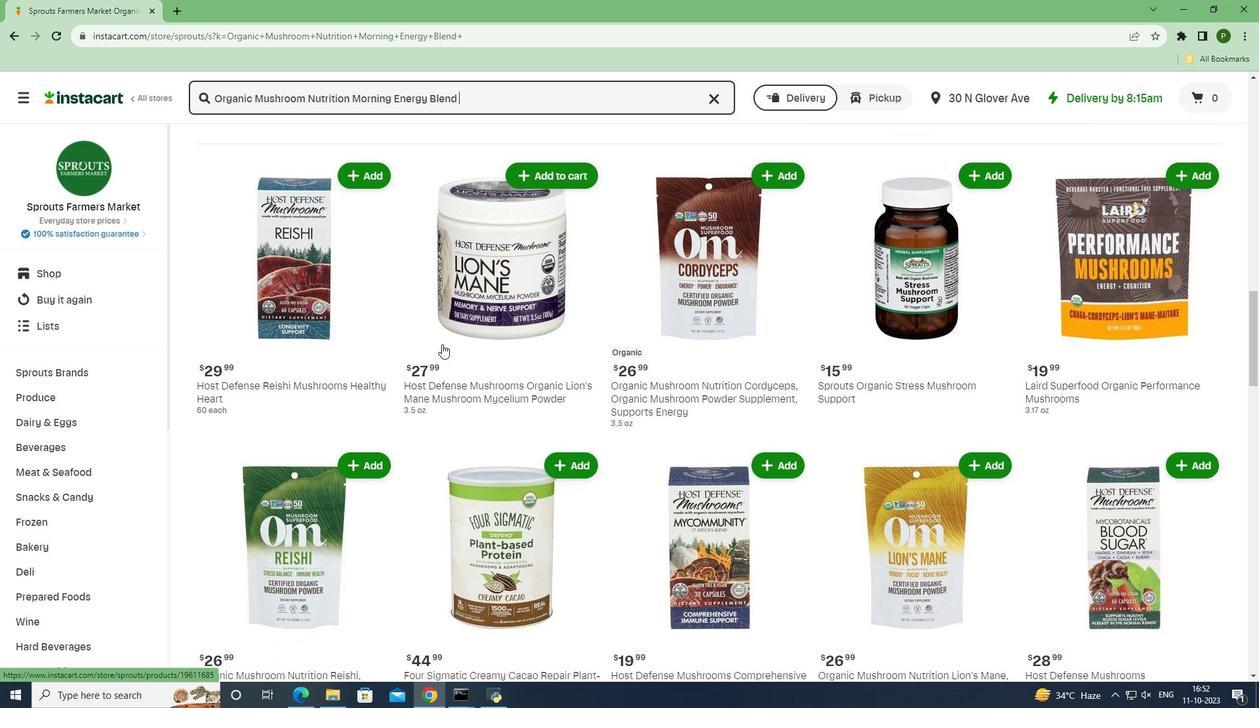 
Action: Mouse scrolled (442, 343) with delta (0, 0)
Screenshot: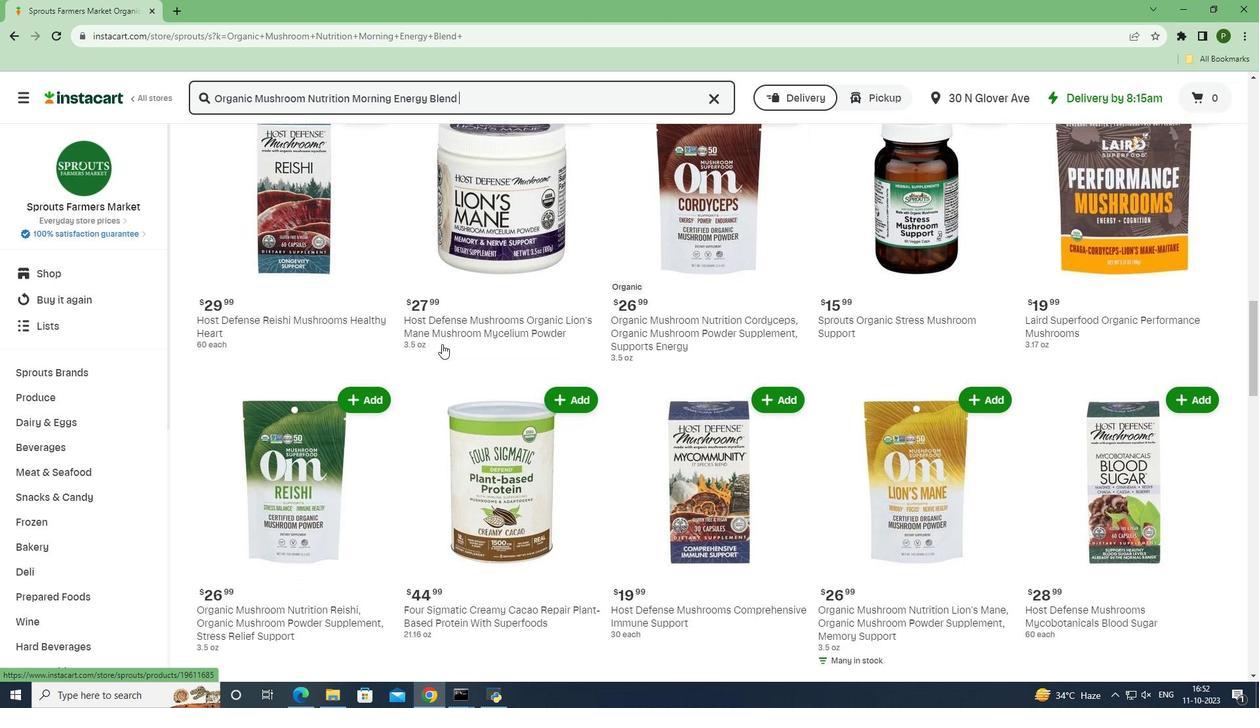 
Action: Mouse scrolled (442, 343) with delta (0, 0)
Screenshot: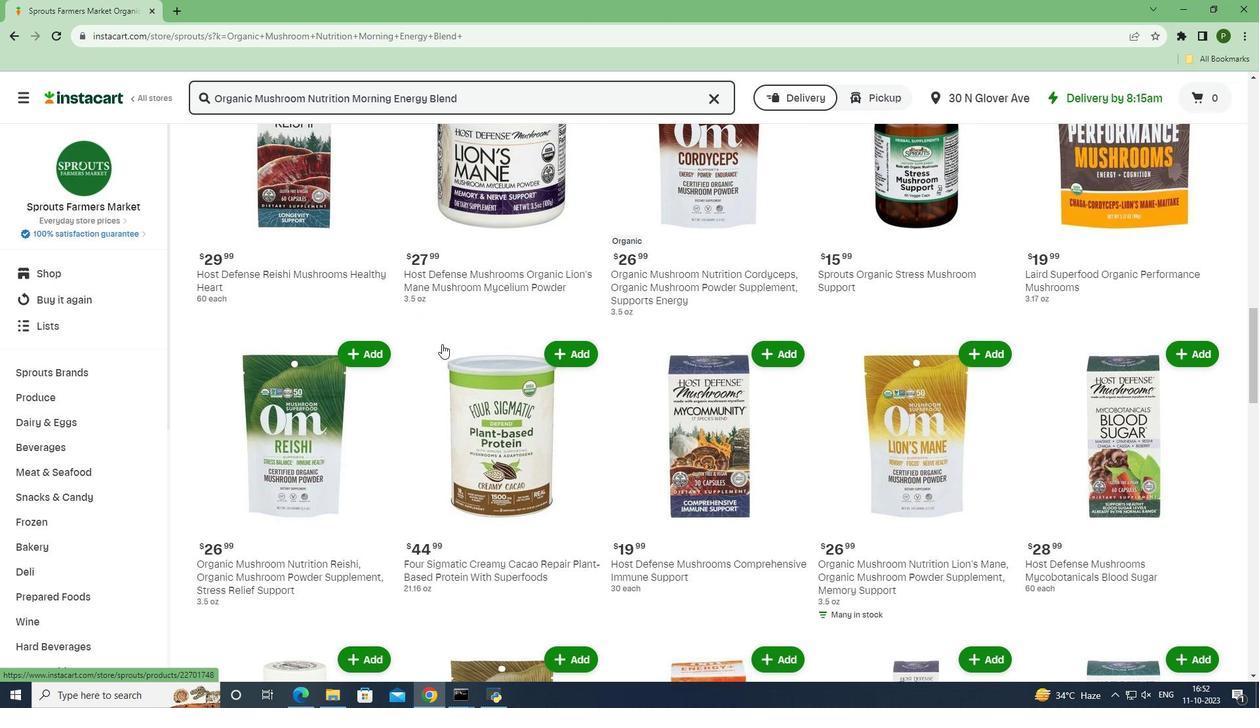 
Action: Mouse scrolled (442, 343) with delta (0, 0)
Screenshot: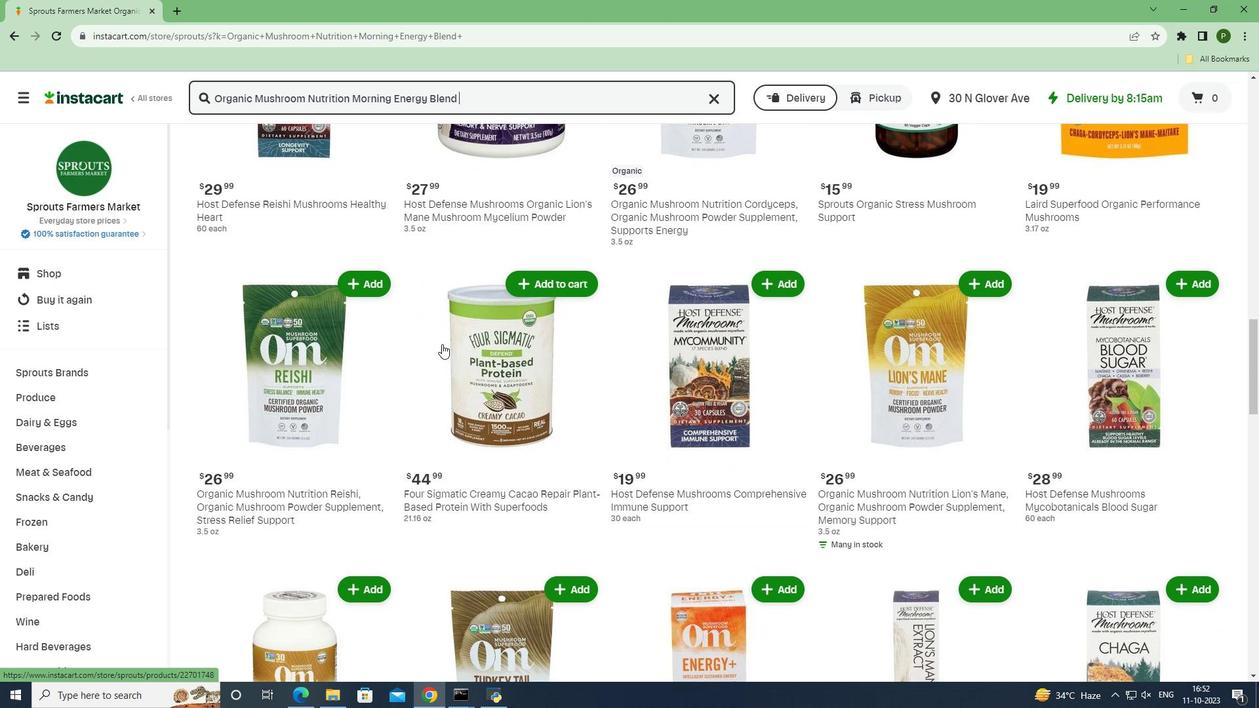 
Action: Mouse scrolled (442, 343) with delta (0, 0)
Screenshot: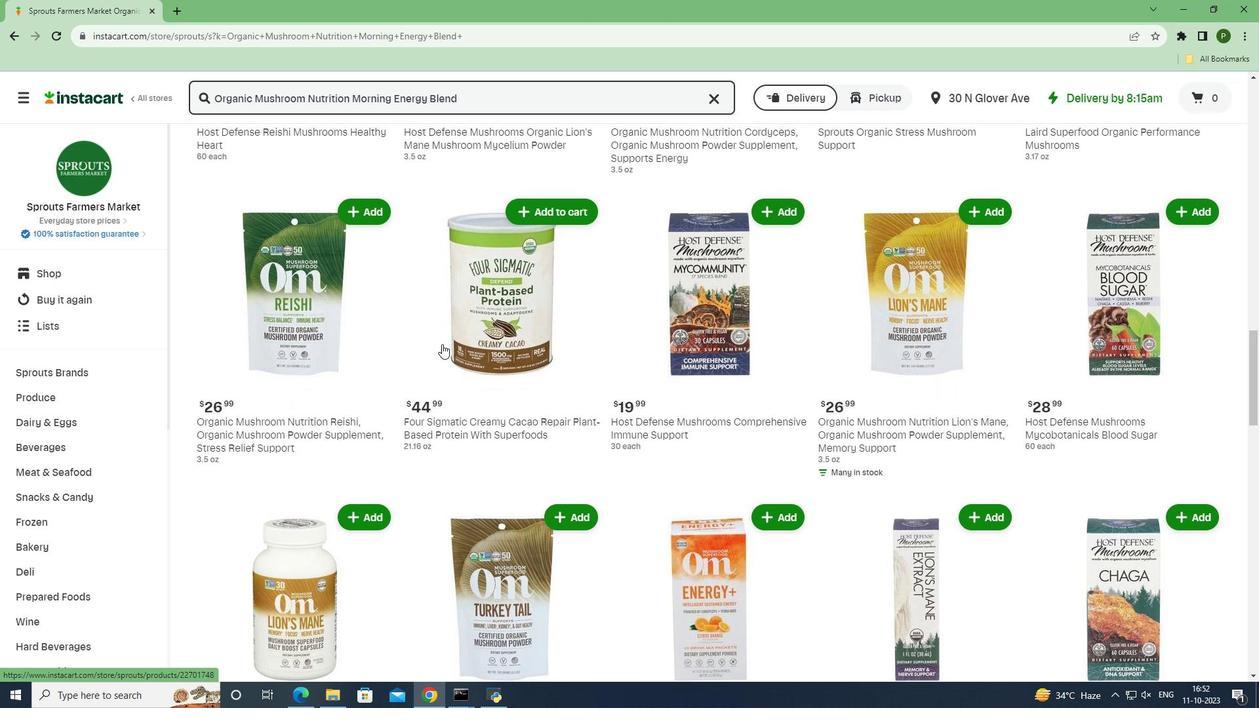
Action: Mouse scrolled (442, 343) with delta (0, 0)
Screenshot: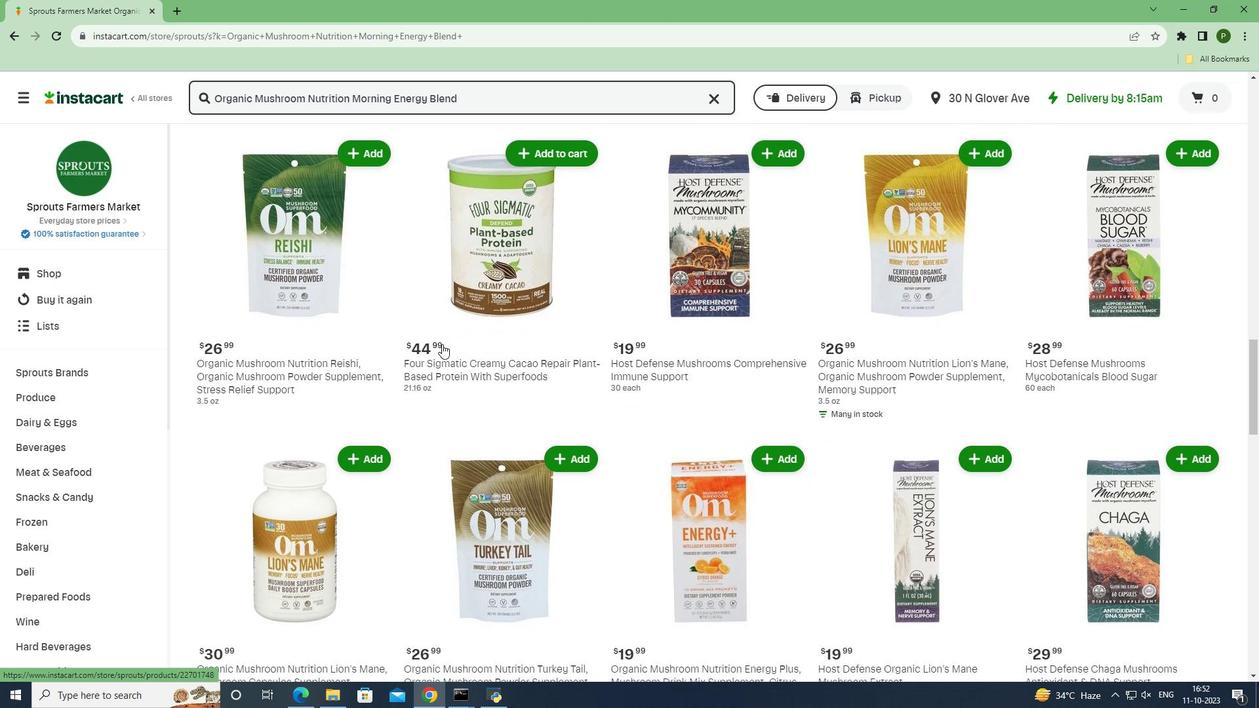 
Action: Mouse scrolled (442, 344) with delta (0, 0)
Screenshot: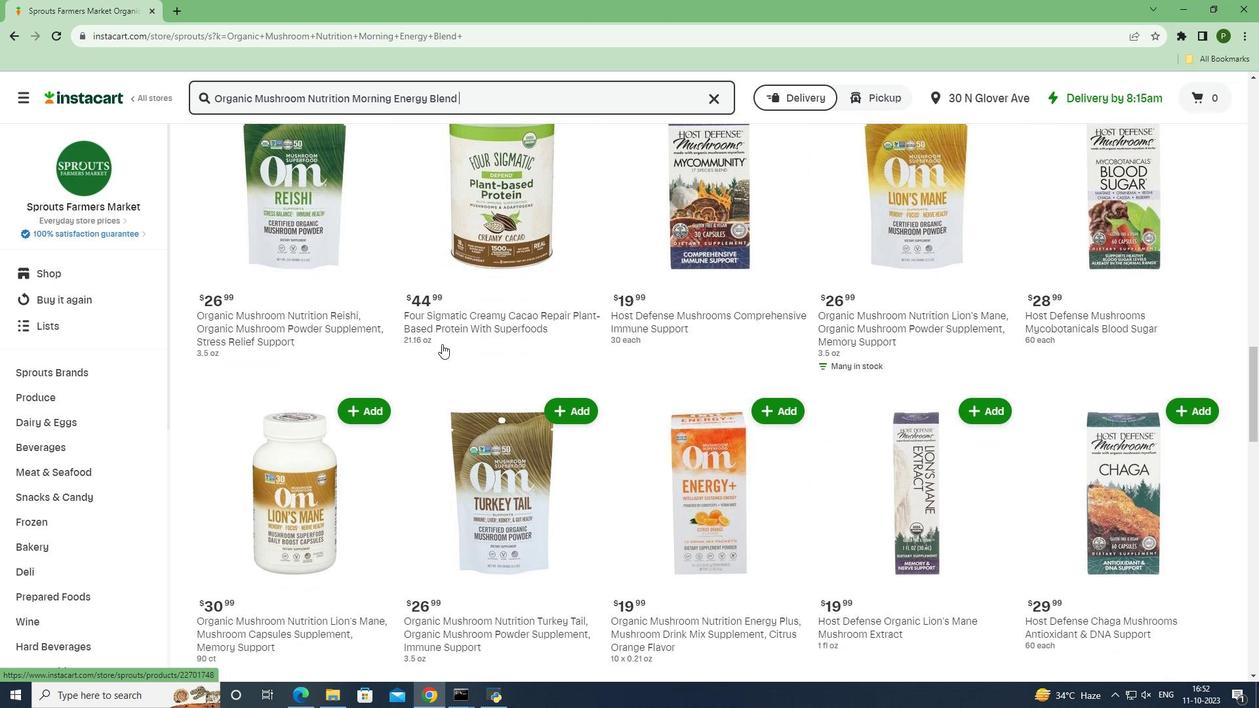 
Action: Mouse scrolled (442, 343) with delta (0, 0)
Screenshot: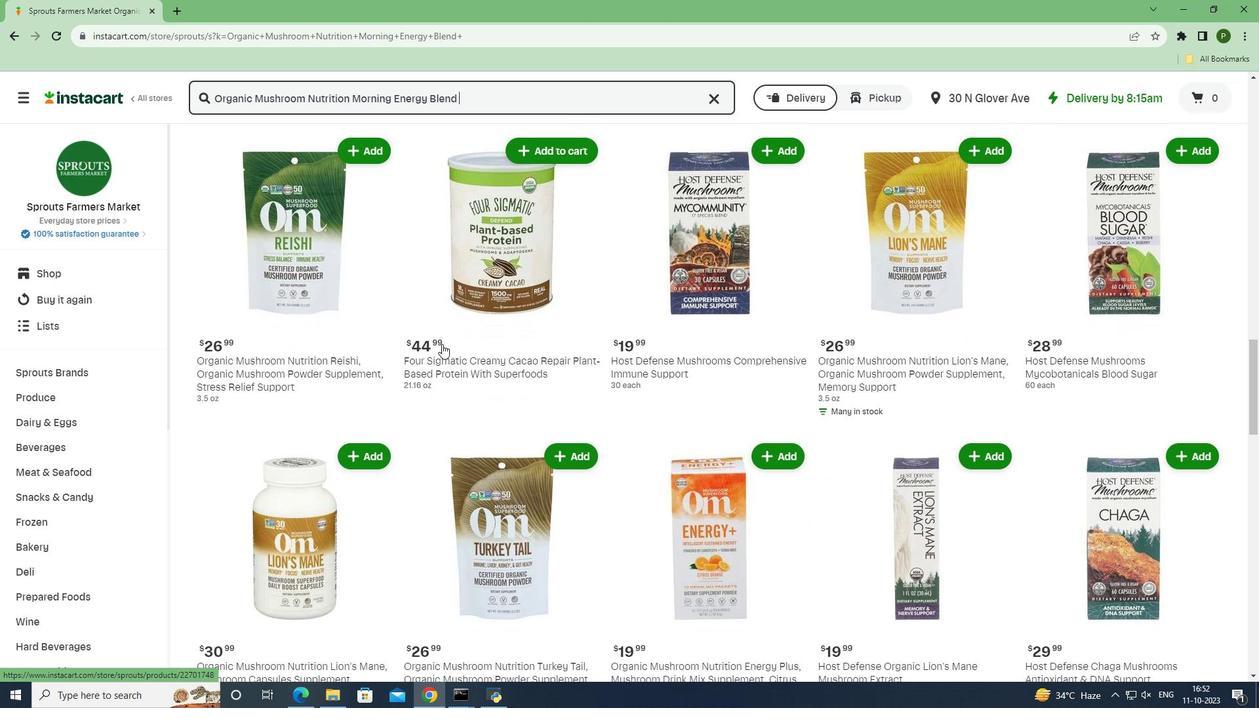 
Action: Mouse scrolled (442, 343) with delta (0, 0)
Screenshot: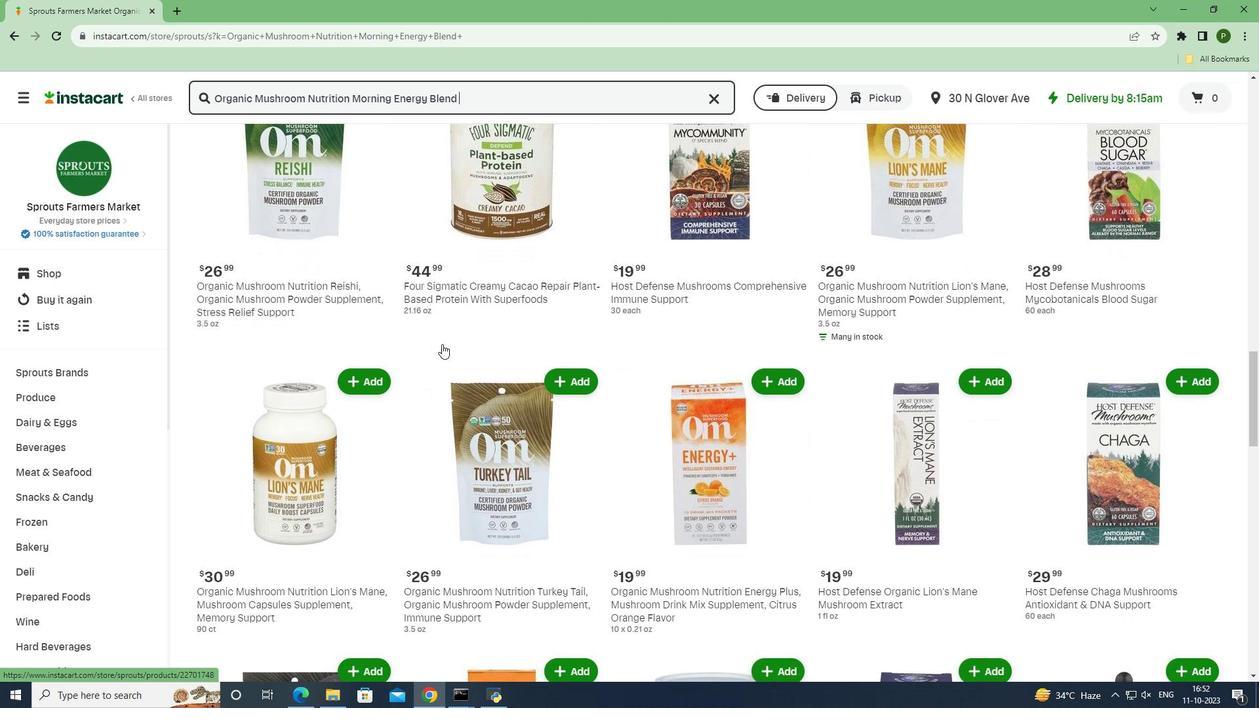 
Action: Mouse scrolled (442, 344) with delta (0, 0)
Screenshot: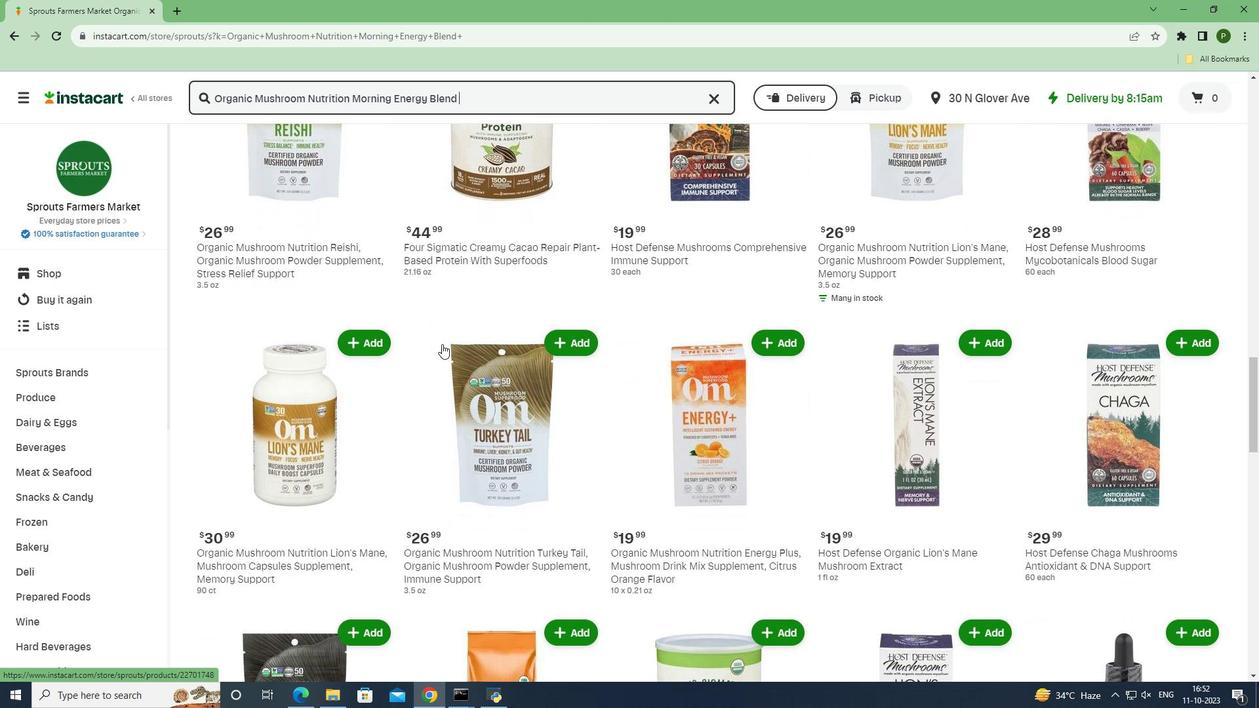 
Action: Mouse scrolled (442, 343) with delta (0, 0)
Screenshot: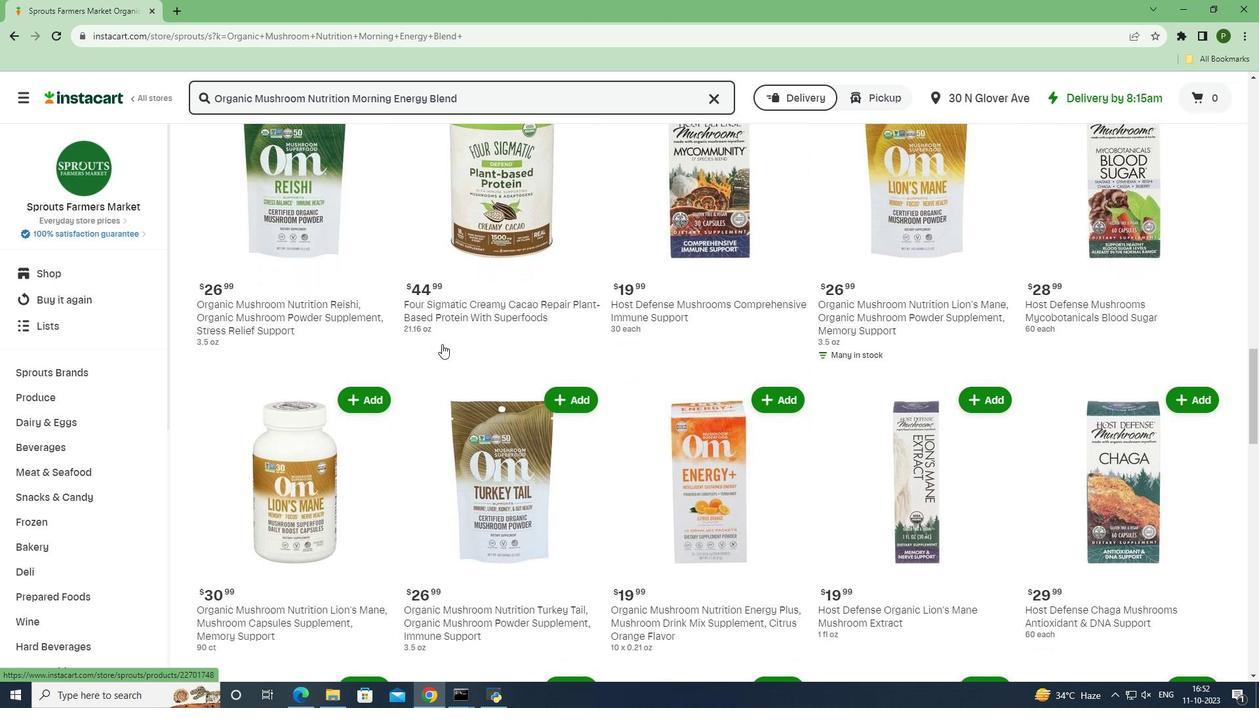 
Action: Mouse scrolled (442, 343) with delta (0, 0)
Screenshot: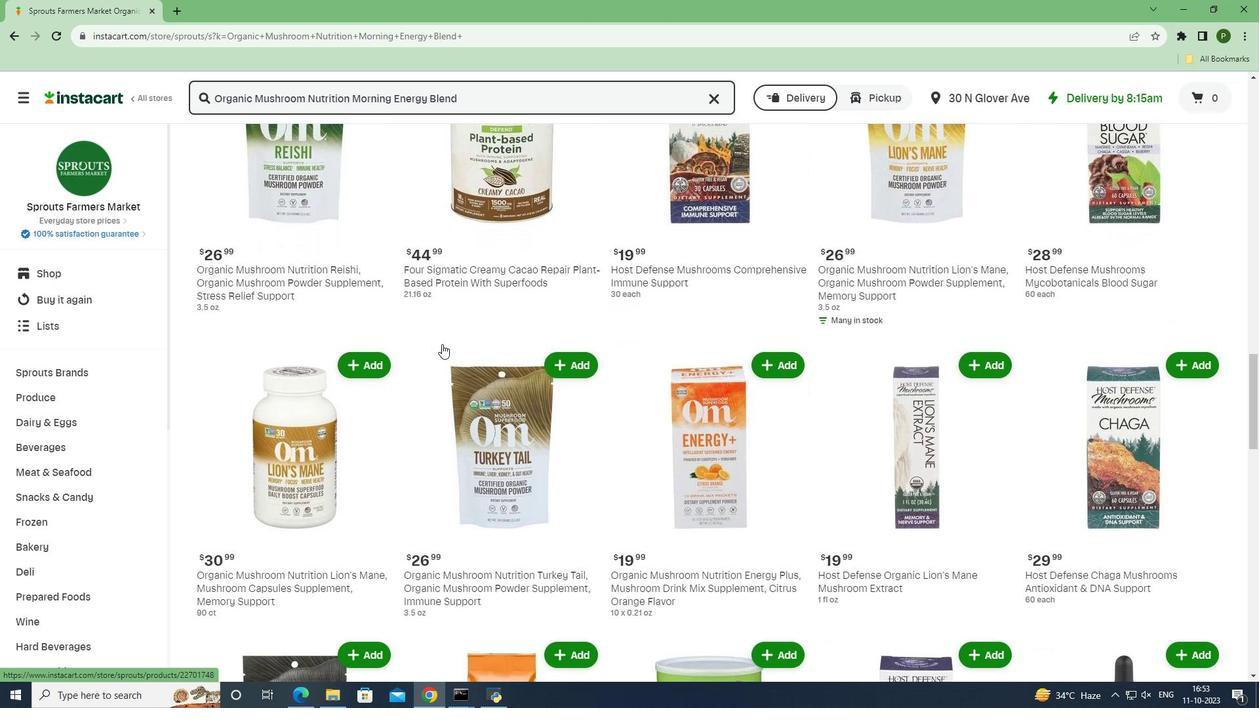 
Action: Mouse scrolled (442, 343) with delta (0, 0)
Screenshot: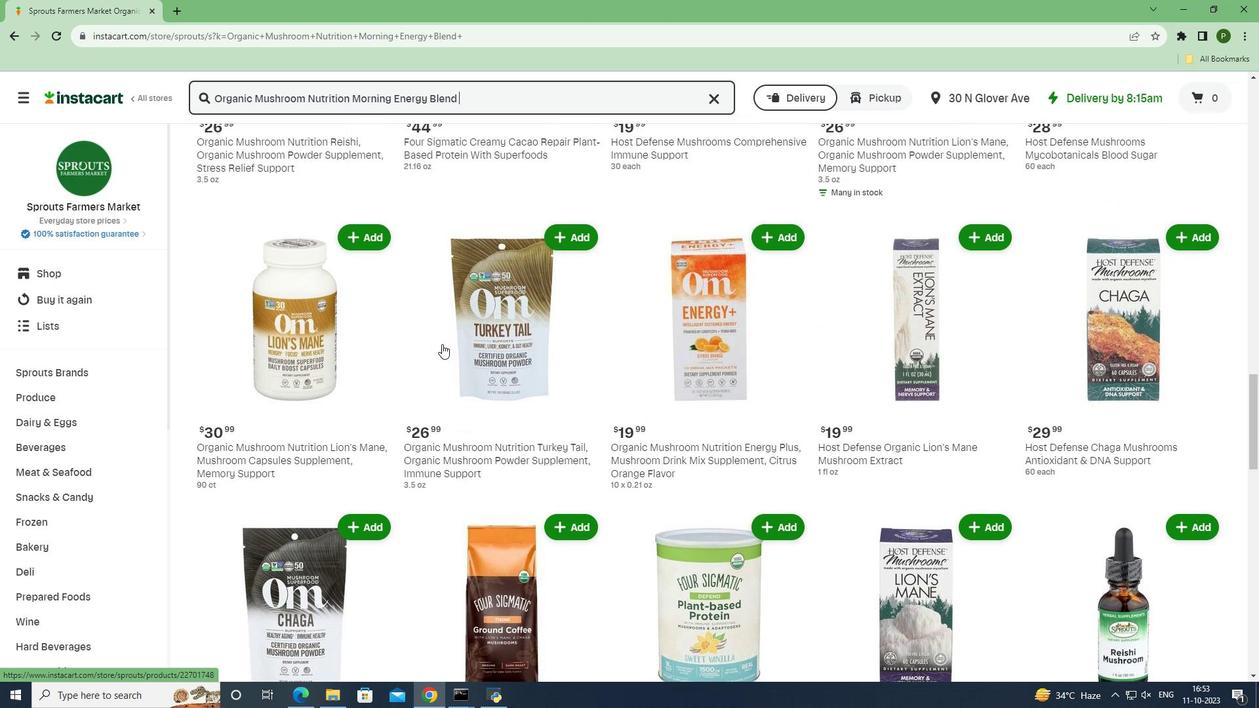 
Action: Mouse scrolled (442, 343) with delta (0, 0)
Screenshot: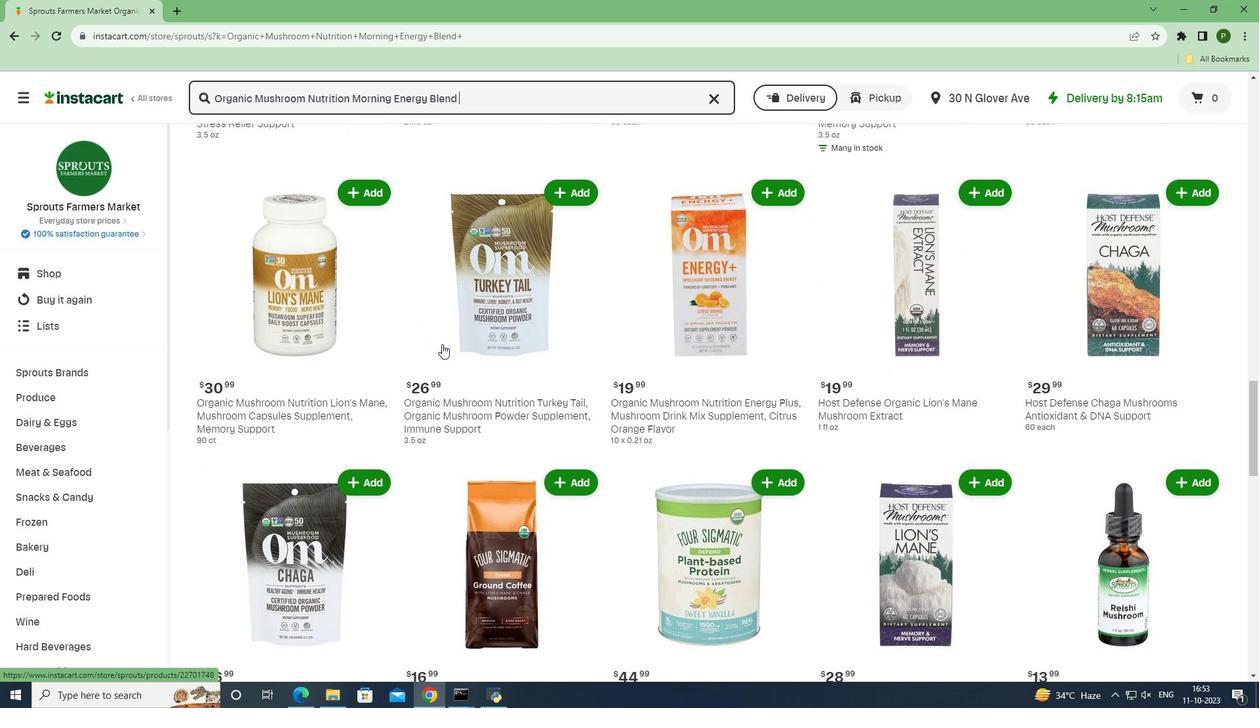 
Action: Mouse scrolled (442, 343) with delta (0, 0)
Screenshot: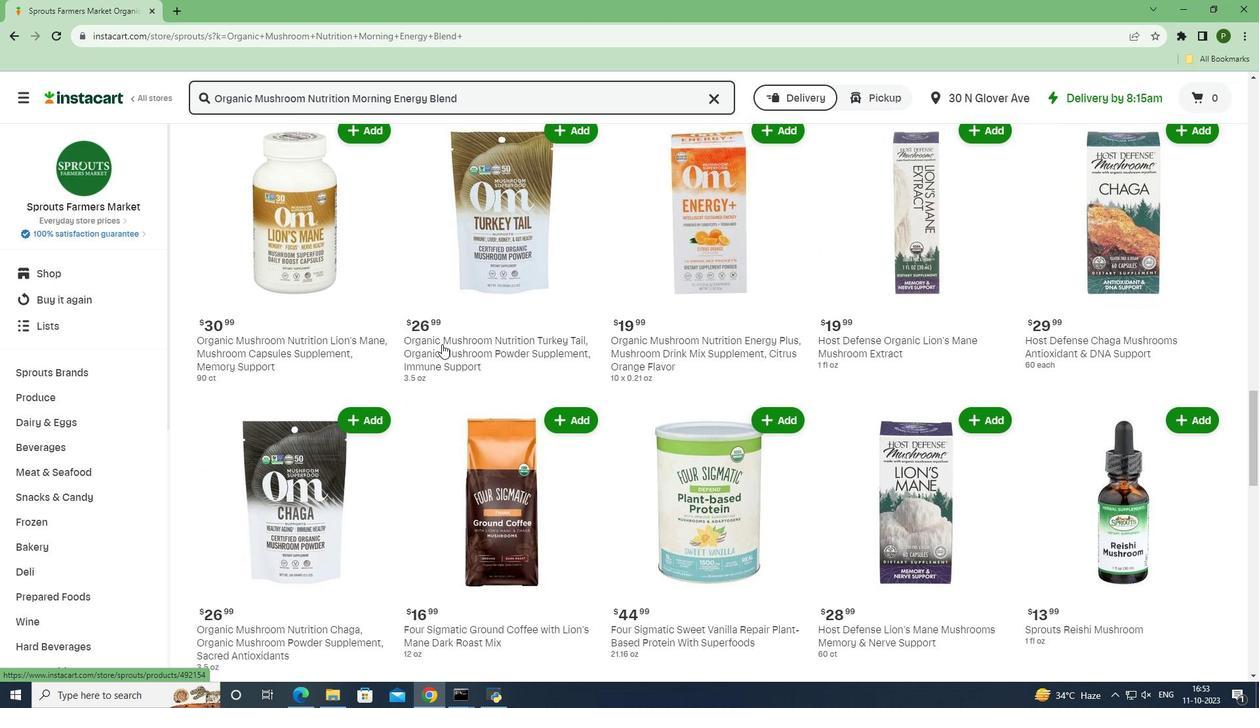 
Action: Mouse scrolled (442, 343) with delta (0, 0)
Screenshot: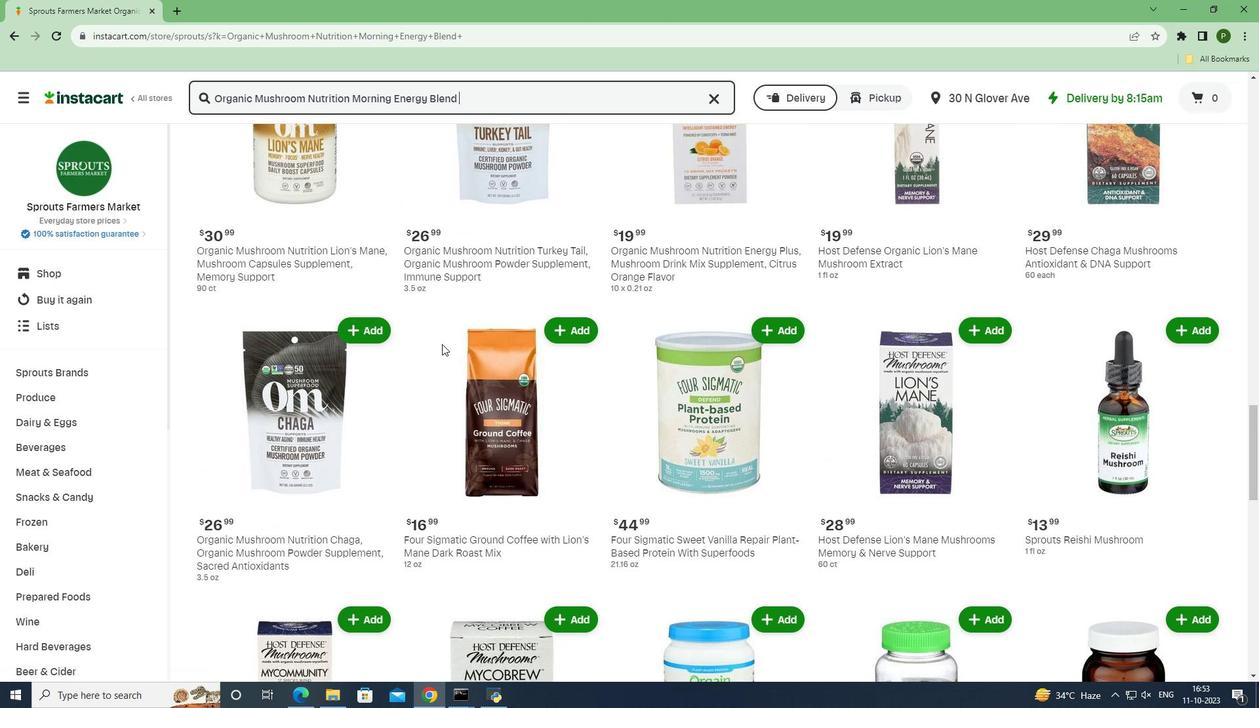 
Action: Mouse scrolled (442, 343) with delta (0, 0)
Screenshot: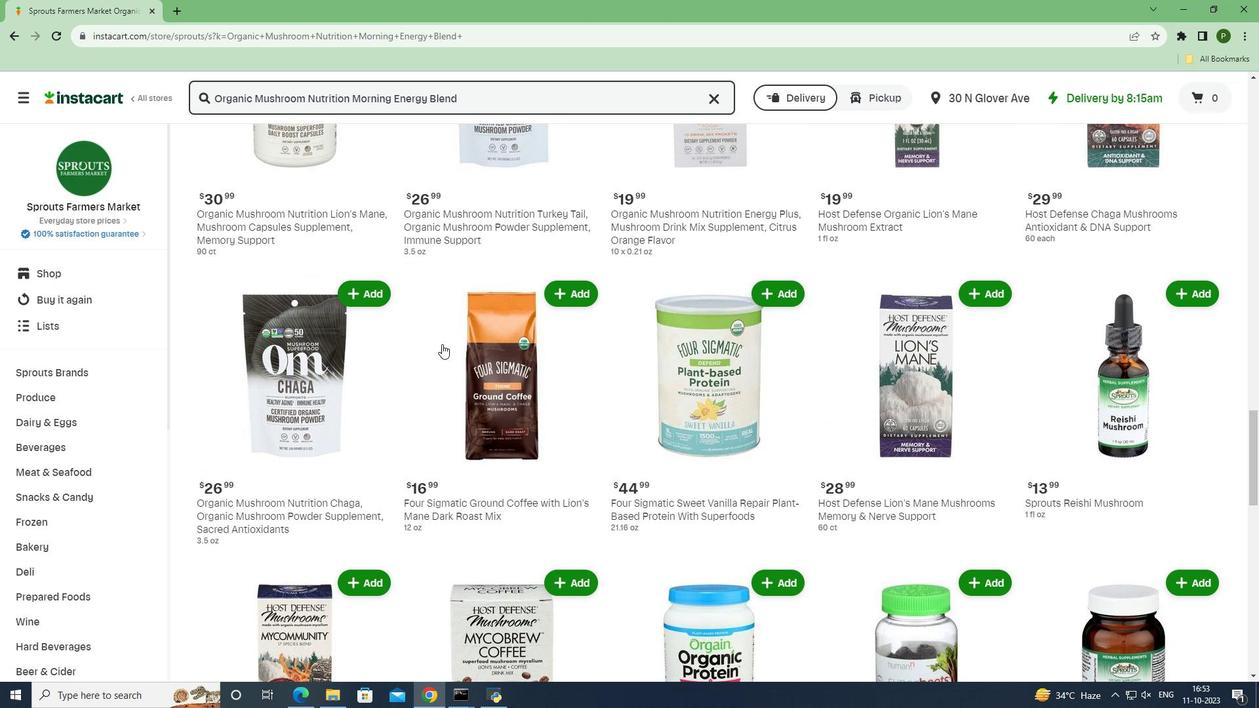 
Action: Mouse scrolled (442, 343) with delta (0, 0)
Screenshot: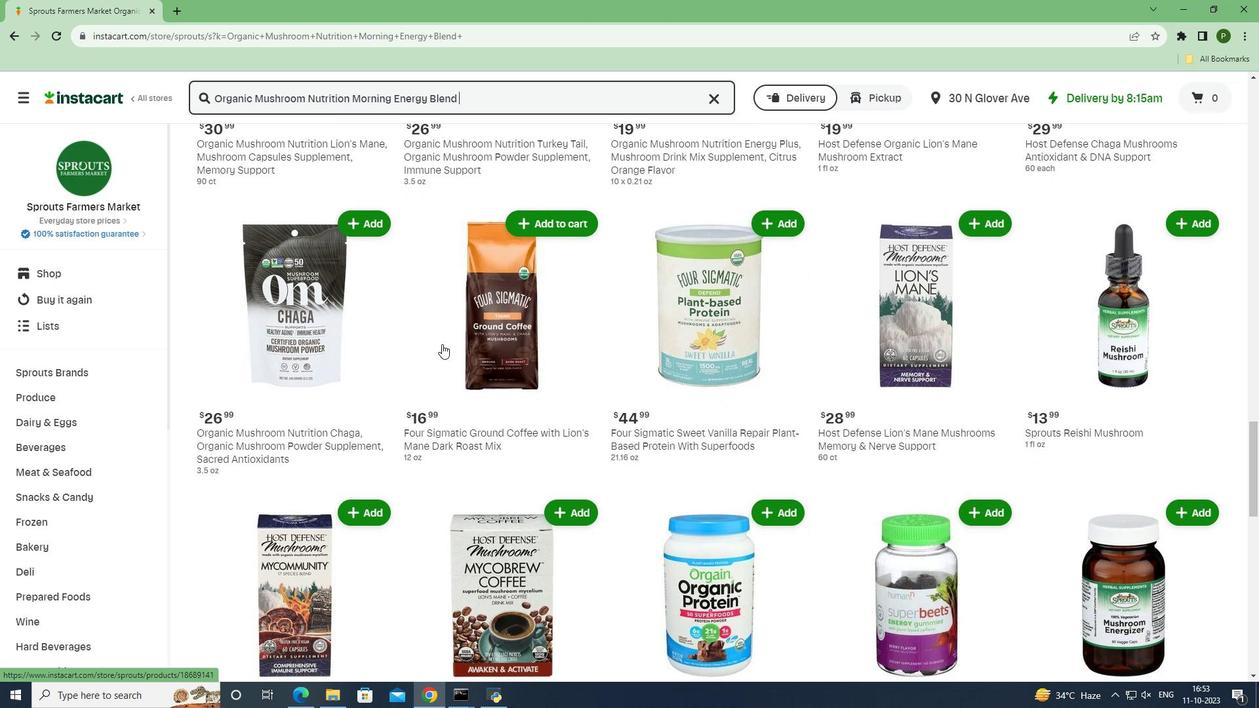 
Action: Mouse scrolled (442, 343) with delta (0, 0)
Screenshot: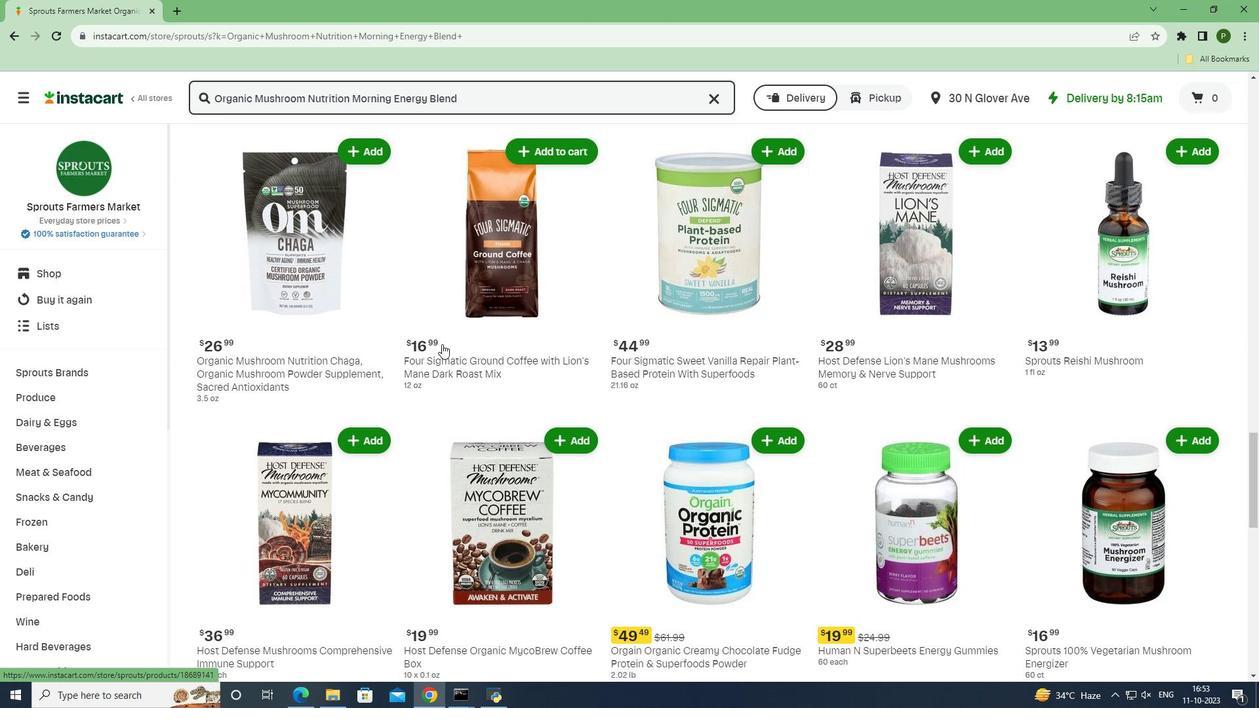 
Action: Mouse scrolled (442, 343) with delta (0, 0)
Screenshot: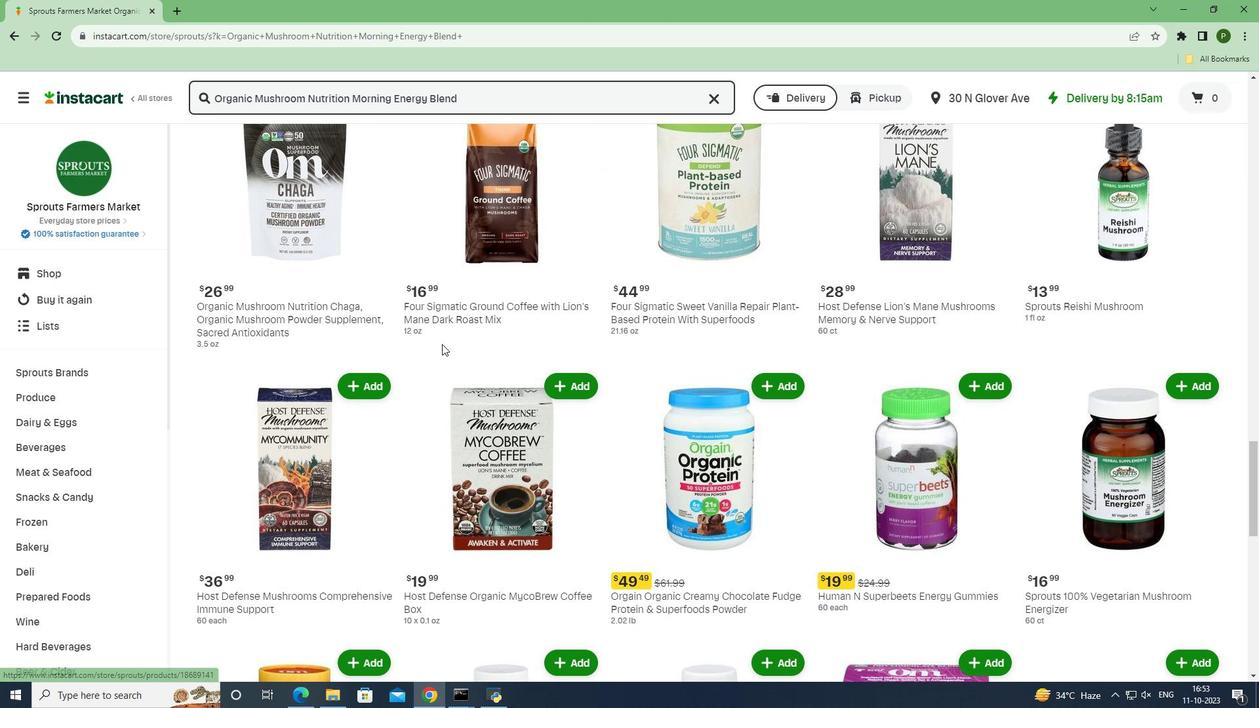 
Action: Mouse scrolled (442, 343) with delta (0, 0)
Screenshot: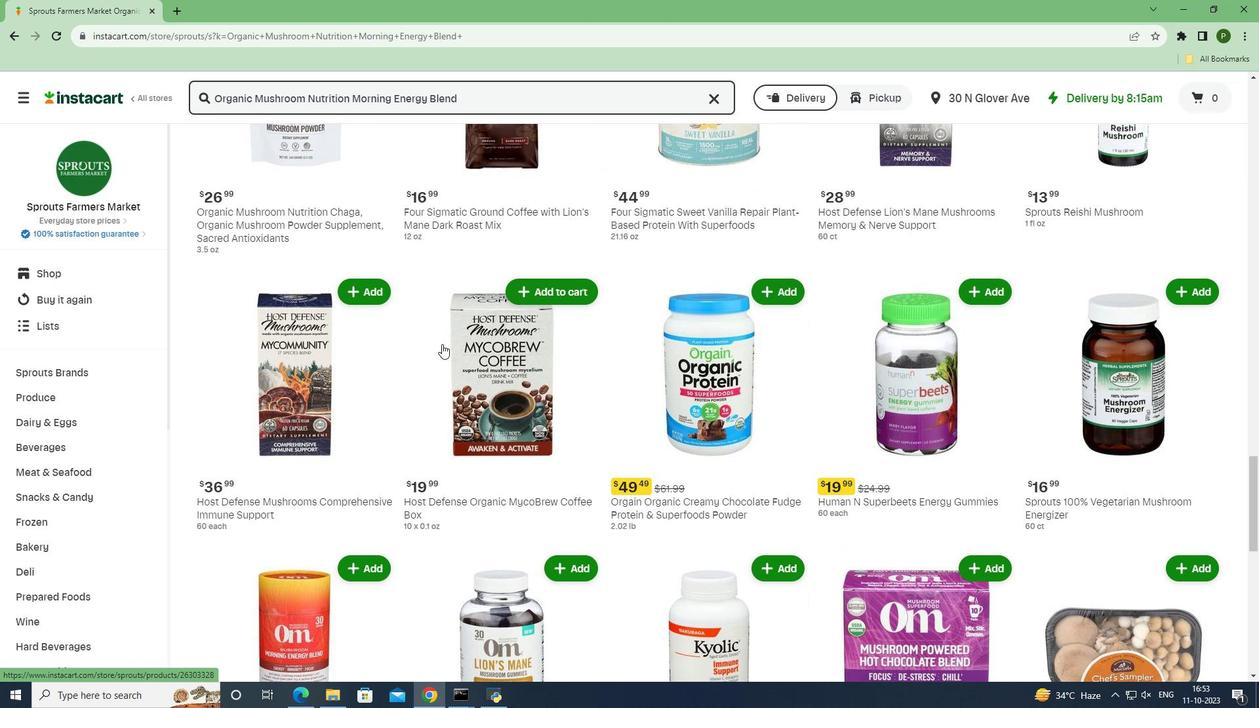 
Action: Mouse scrolled (442, 343) with delta (0, 0)
Screenshot: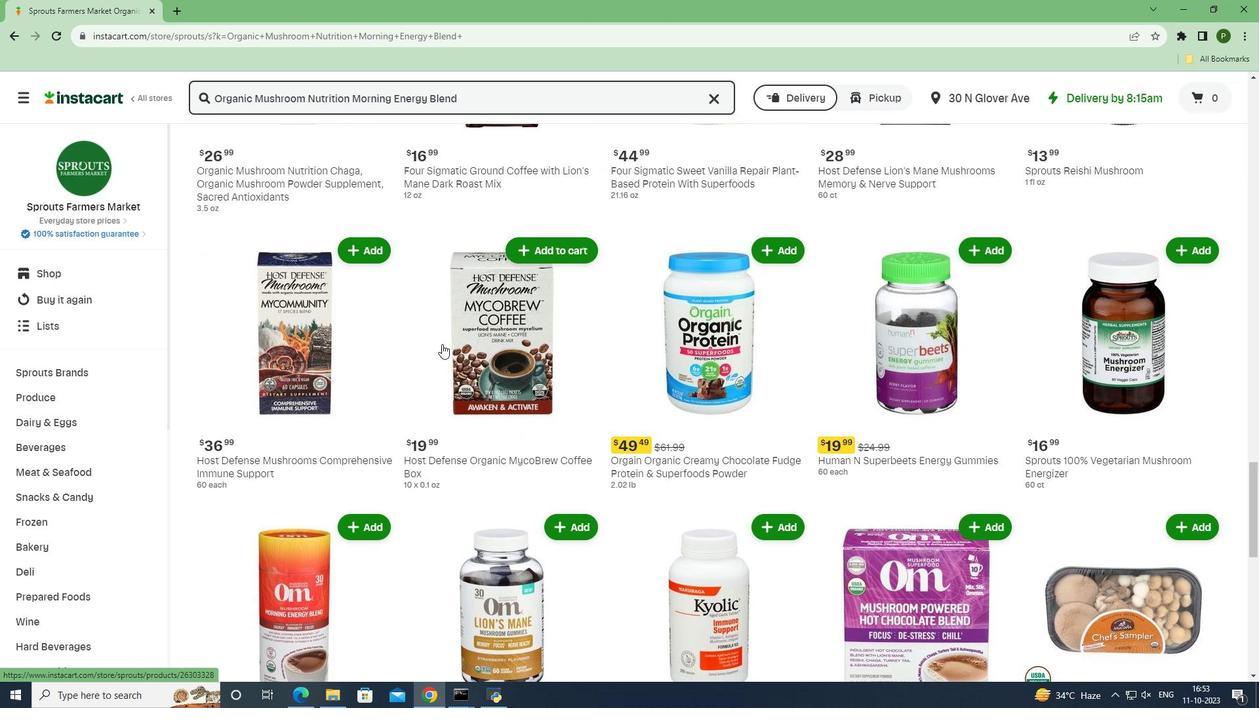 
Action: Mouse scrolled (442, 343) with delta (0, 0)
Screenshot: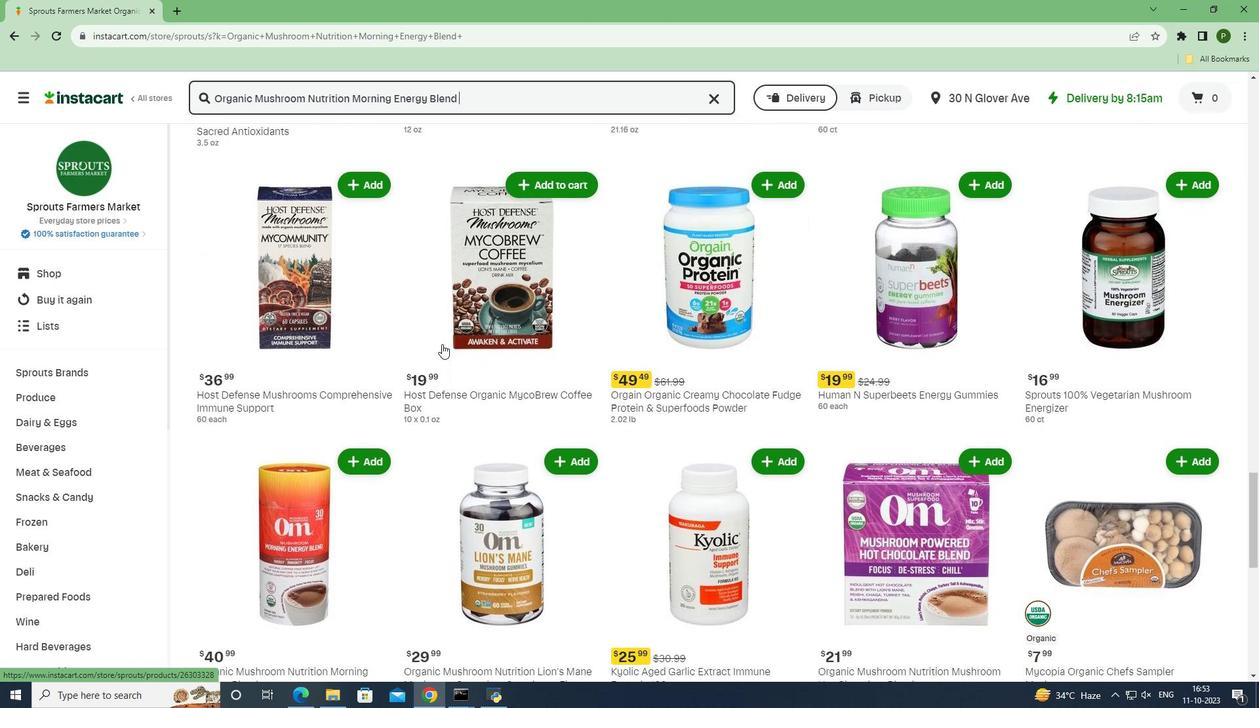 
Action: Mouse moved to (359, 404)
Screenshot: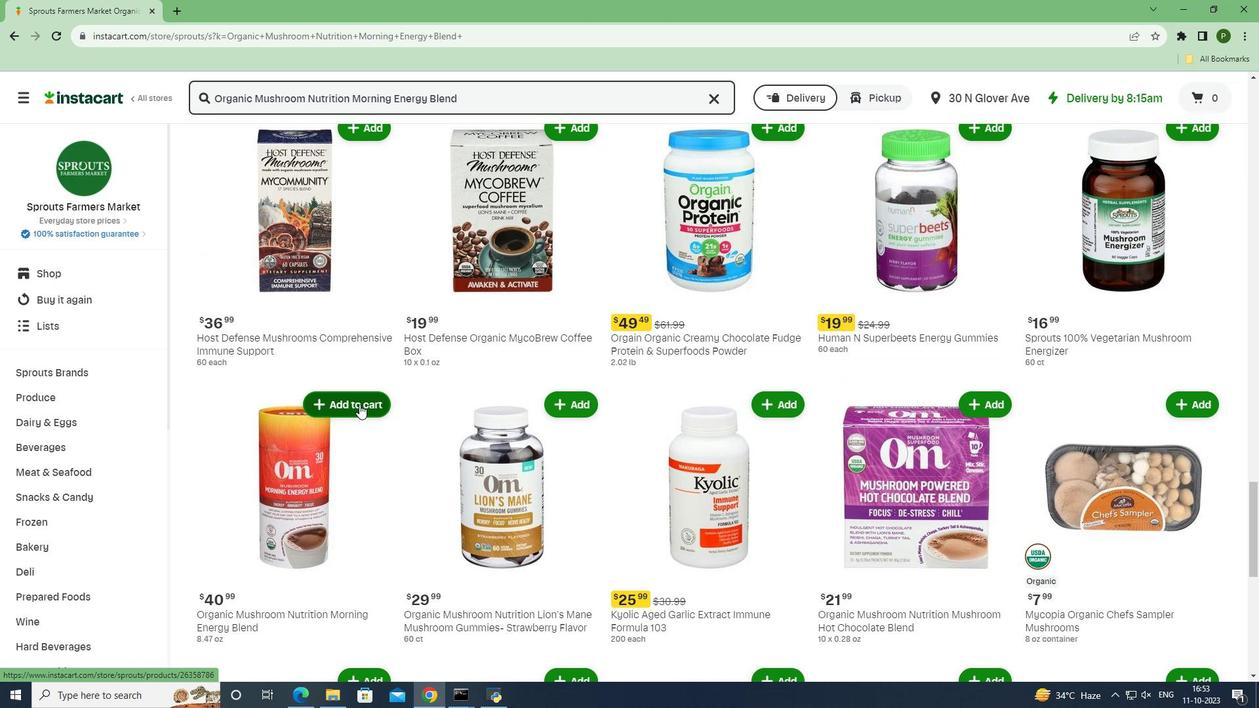 
Action: Mouse pressed left at (359, 404)
Screenshot: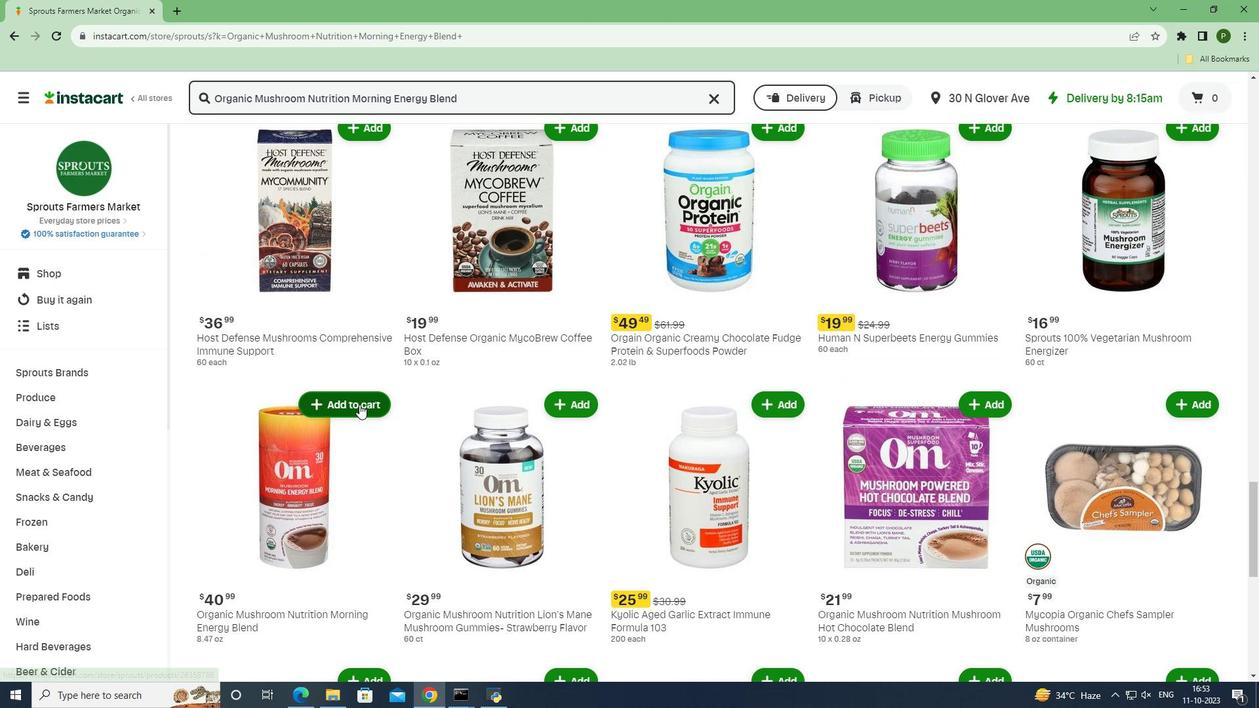 
Action: Mouse moved to (384, 460)
Screenshot: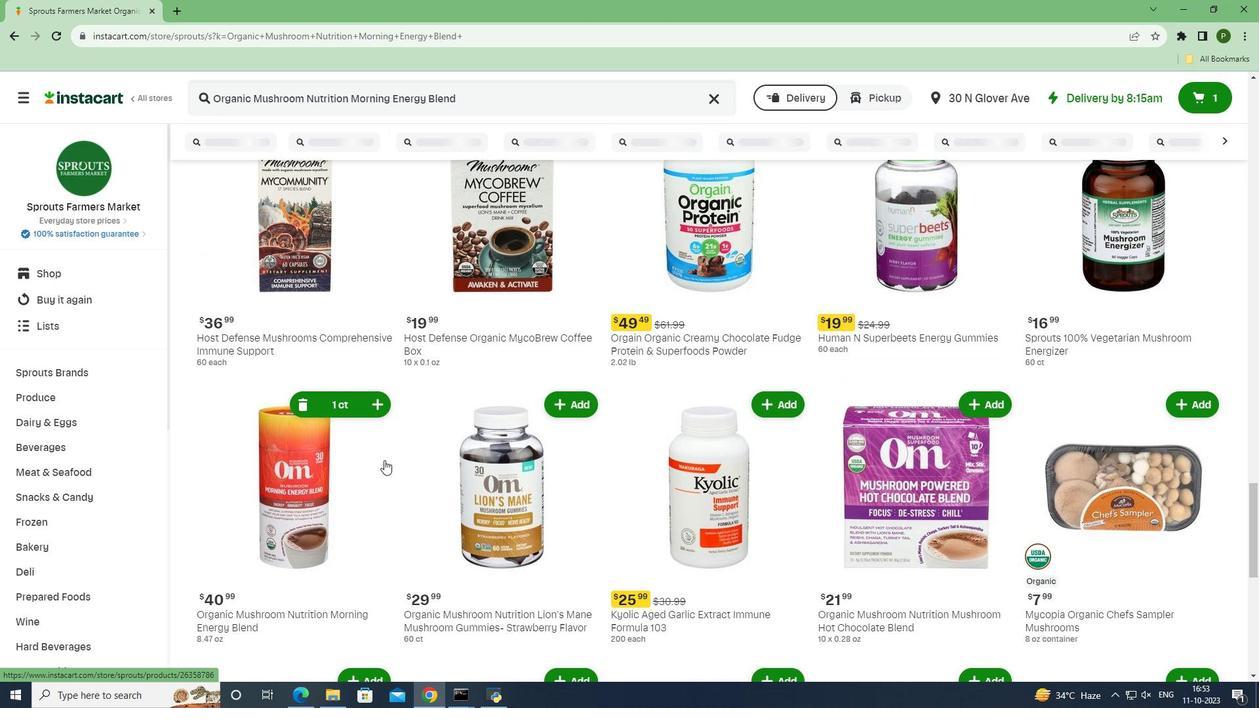 
